 Task: Look for gluten-free products in the category "Minerals".
Action: Mouse moved to (36, 97)
Screenshot: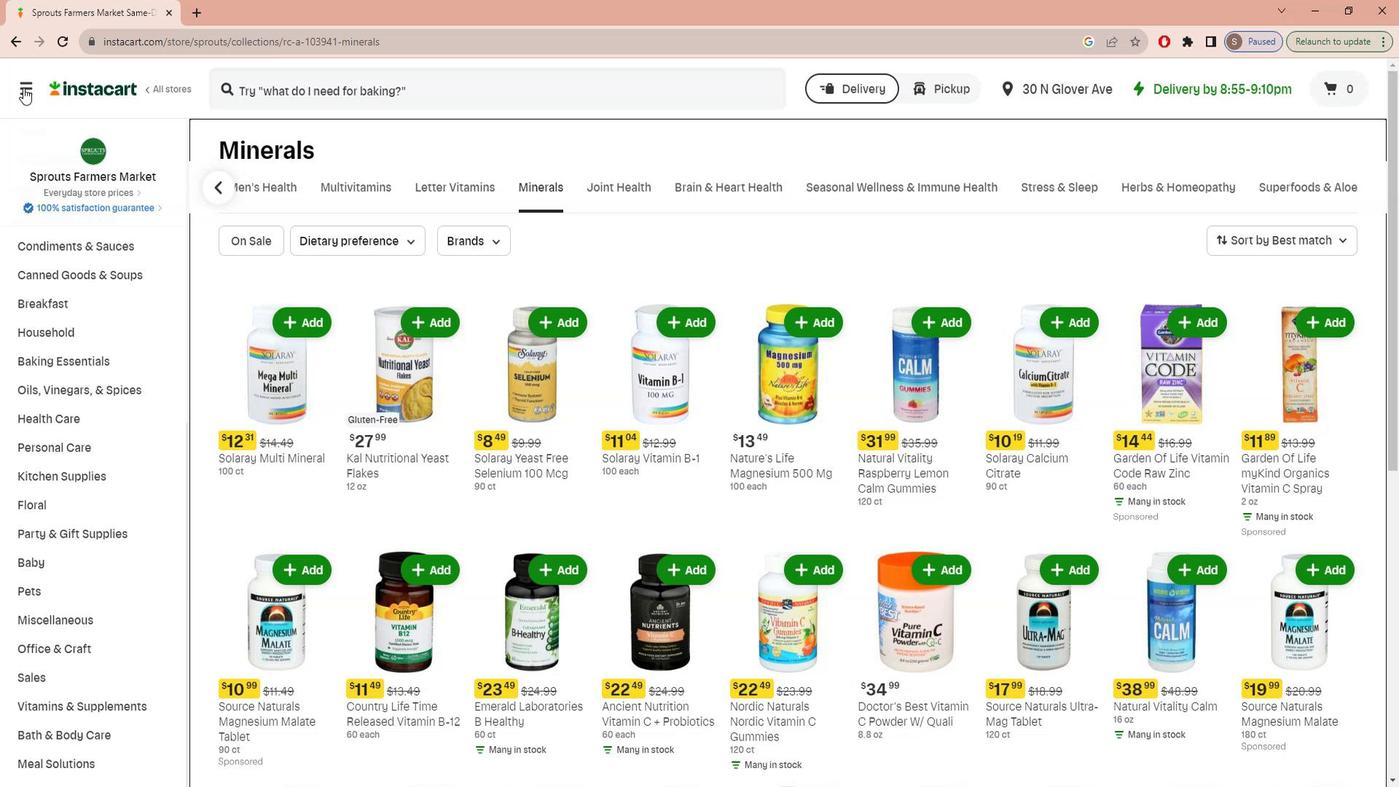 
Action: Mouse pressed left at (36, 97)
Screenshot: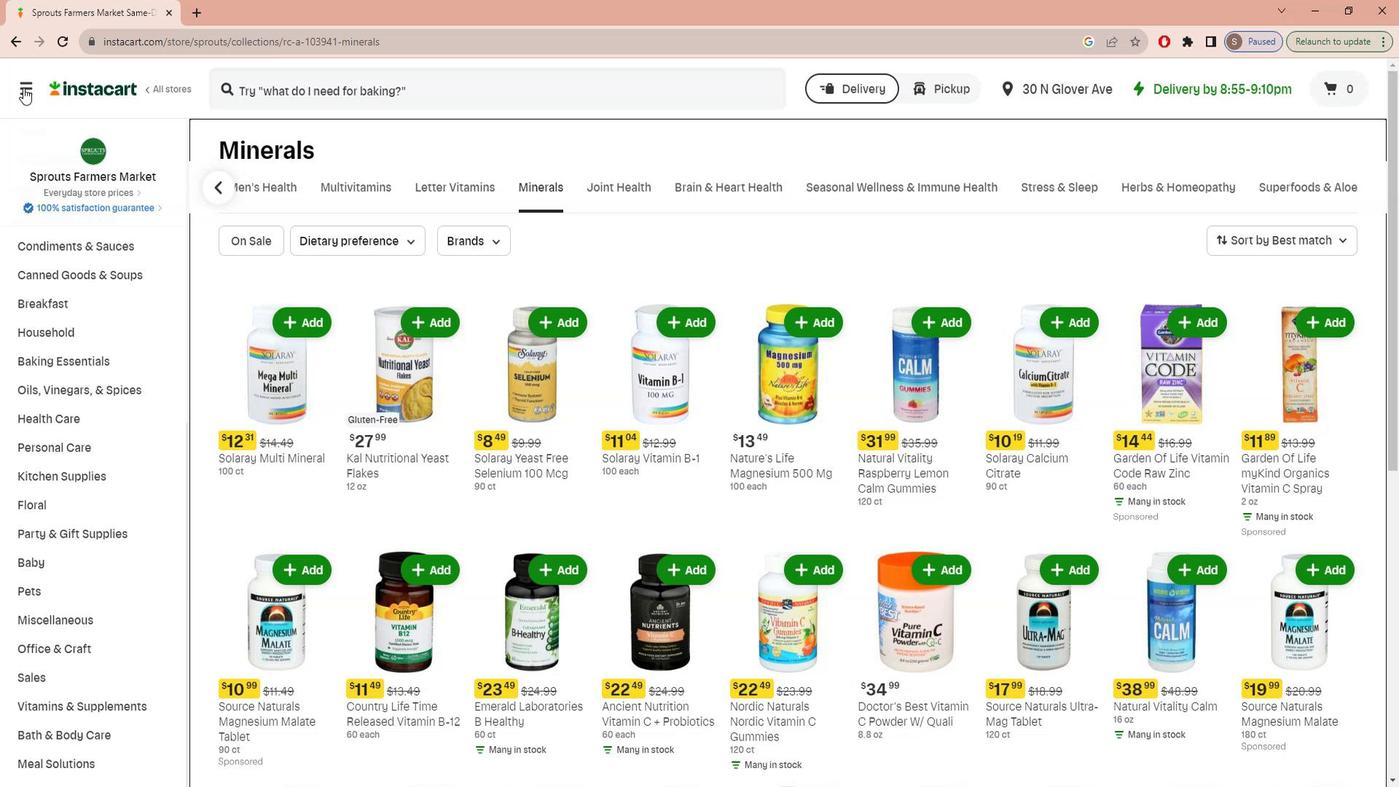 
Action: Mouse moved to (51, 197)
Screenshot: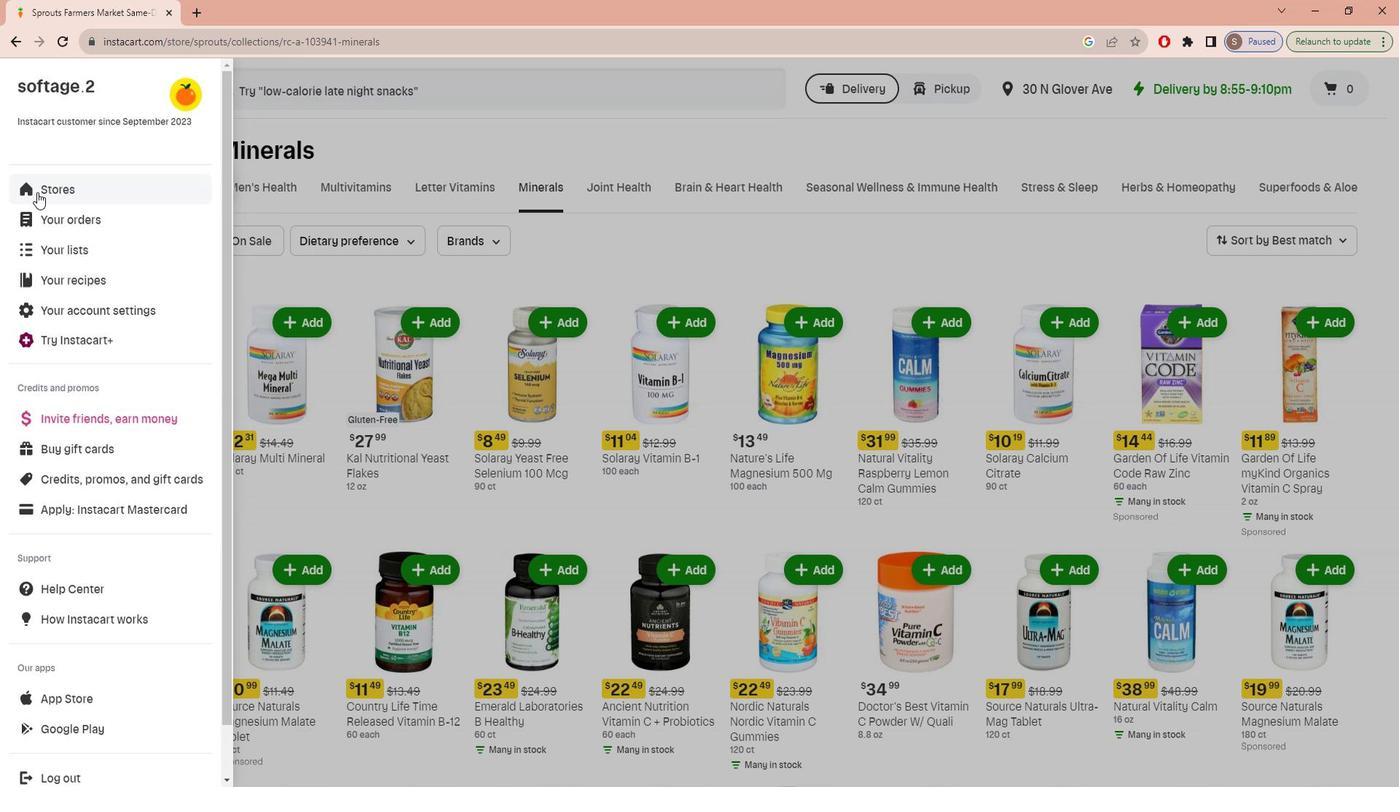 
Action: Mouse pressed left at (51, 197)
Screenshot: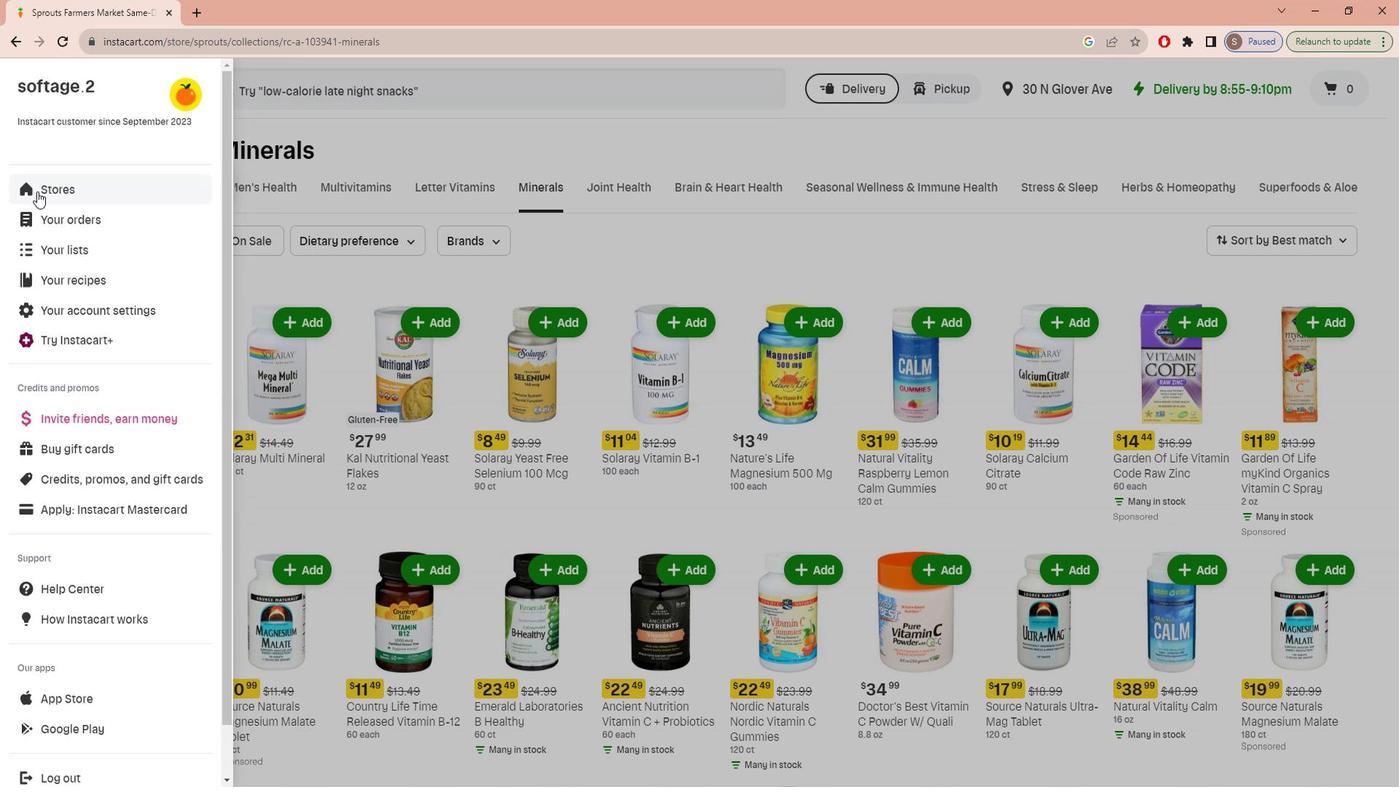 
Action: Mouse moved to (348, 161)
Screenshot: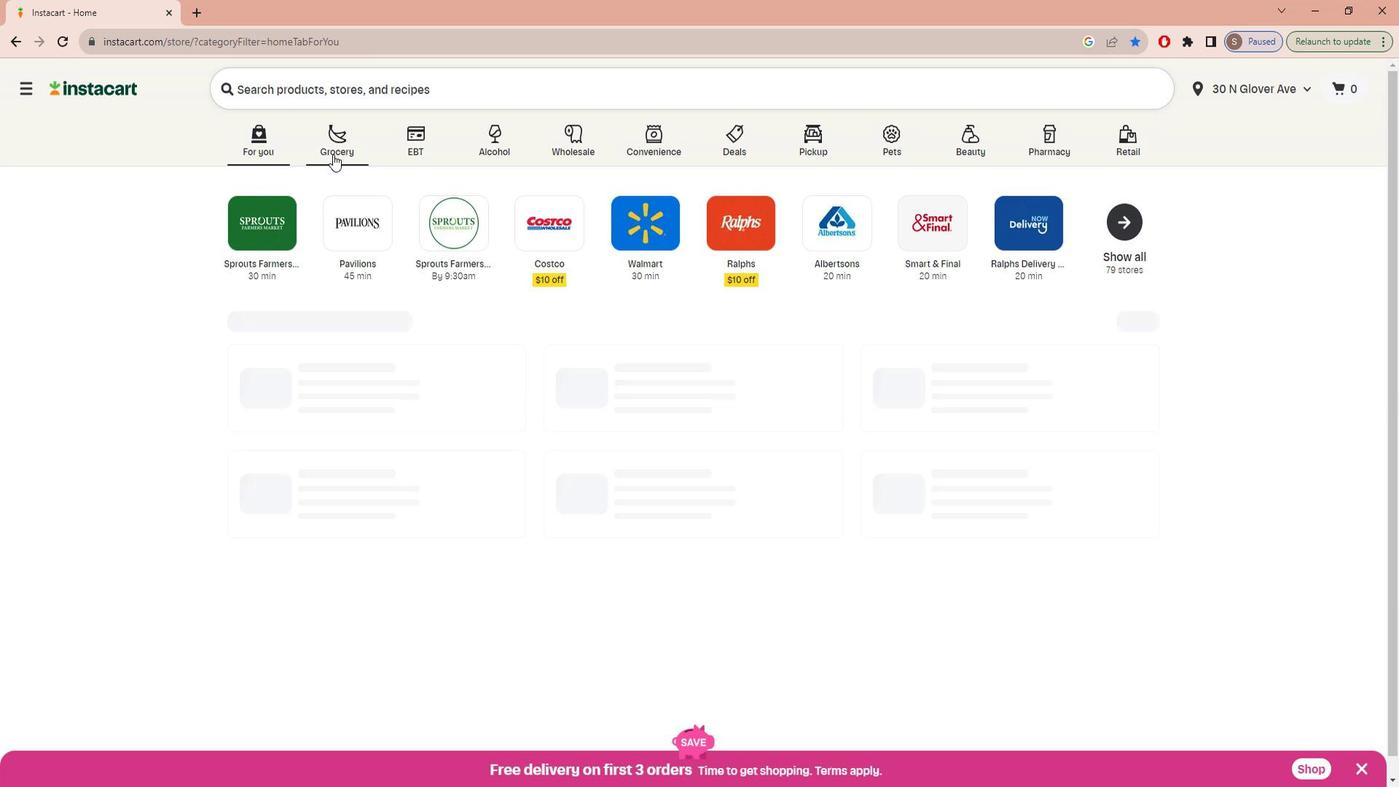 
Action: Mouse pressed left at (348, 161)
Screenshot: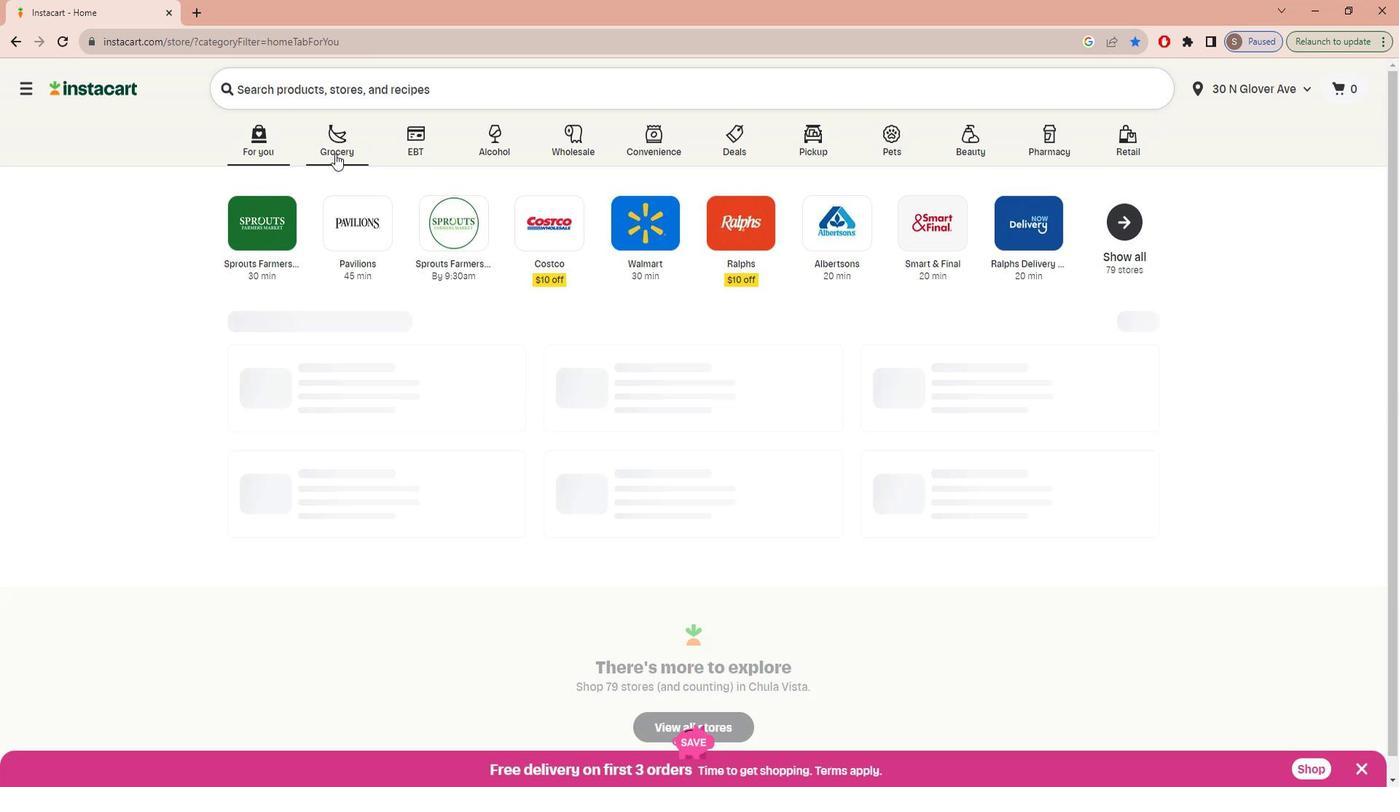 
Action: Mouse moved to (346, 421)
Screenshot: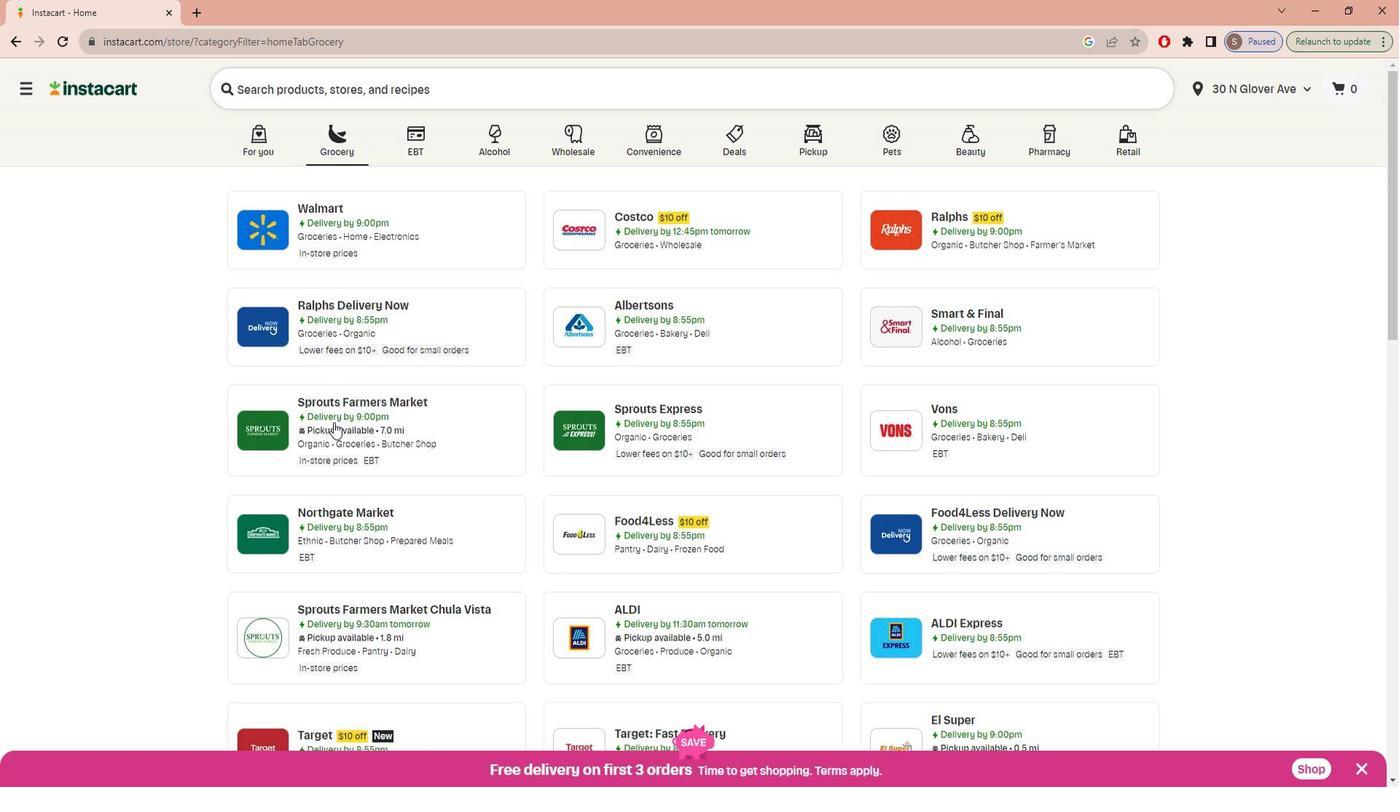 
Action: Mouse pressed left at (346, 421)
Screenshot: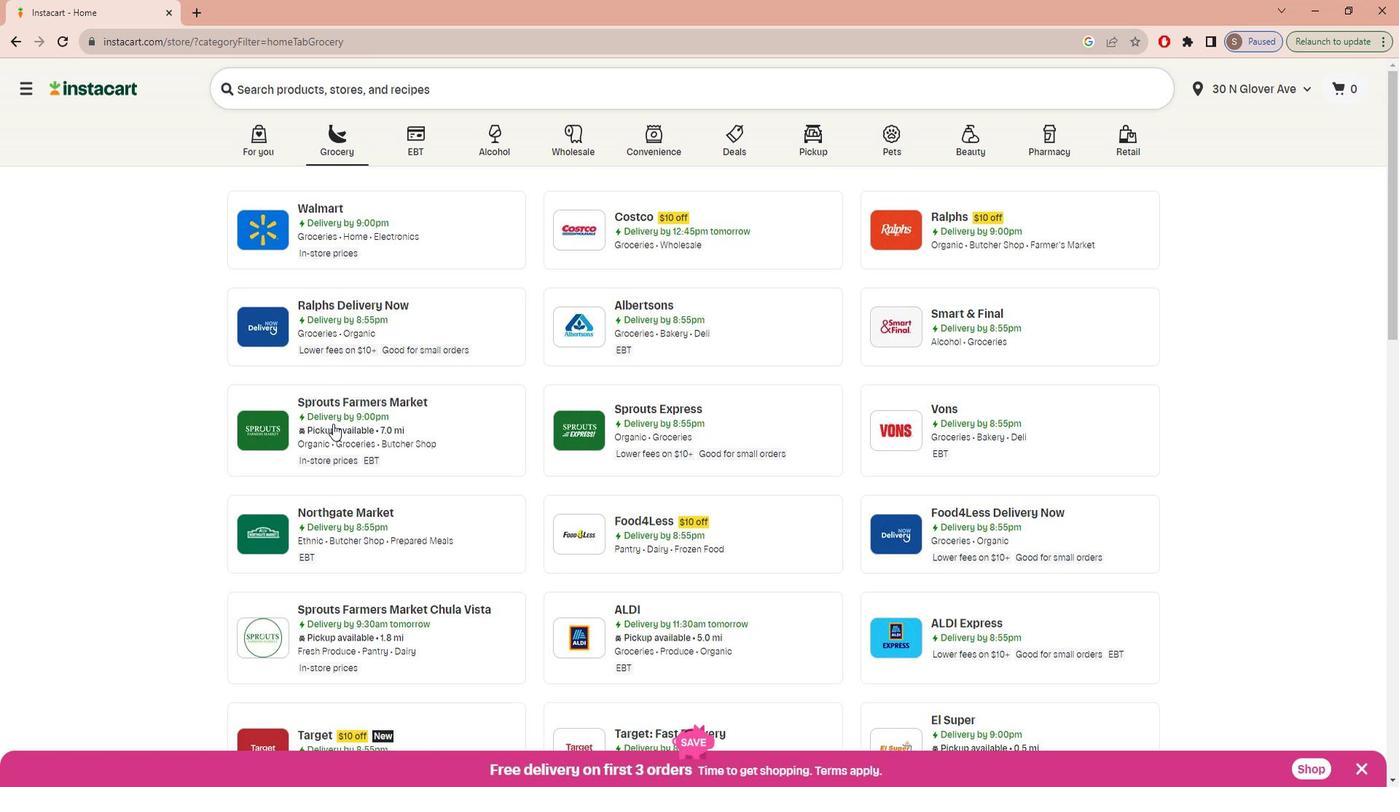
Action: Mouse moved to (125, 521)
Screenshot: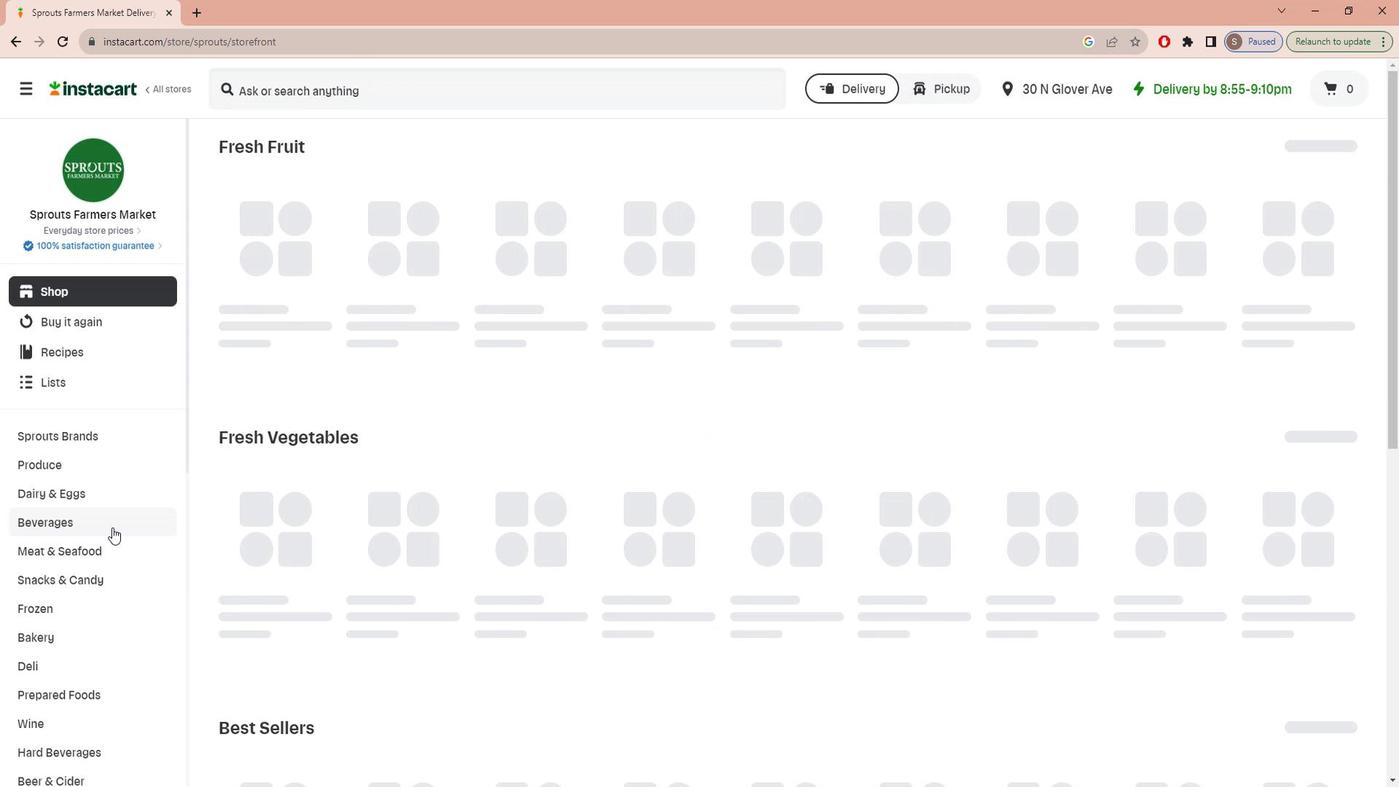 
Action: Mouse scrolled (125, 520) with delta (0, 0)
Screenshot: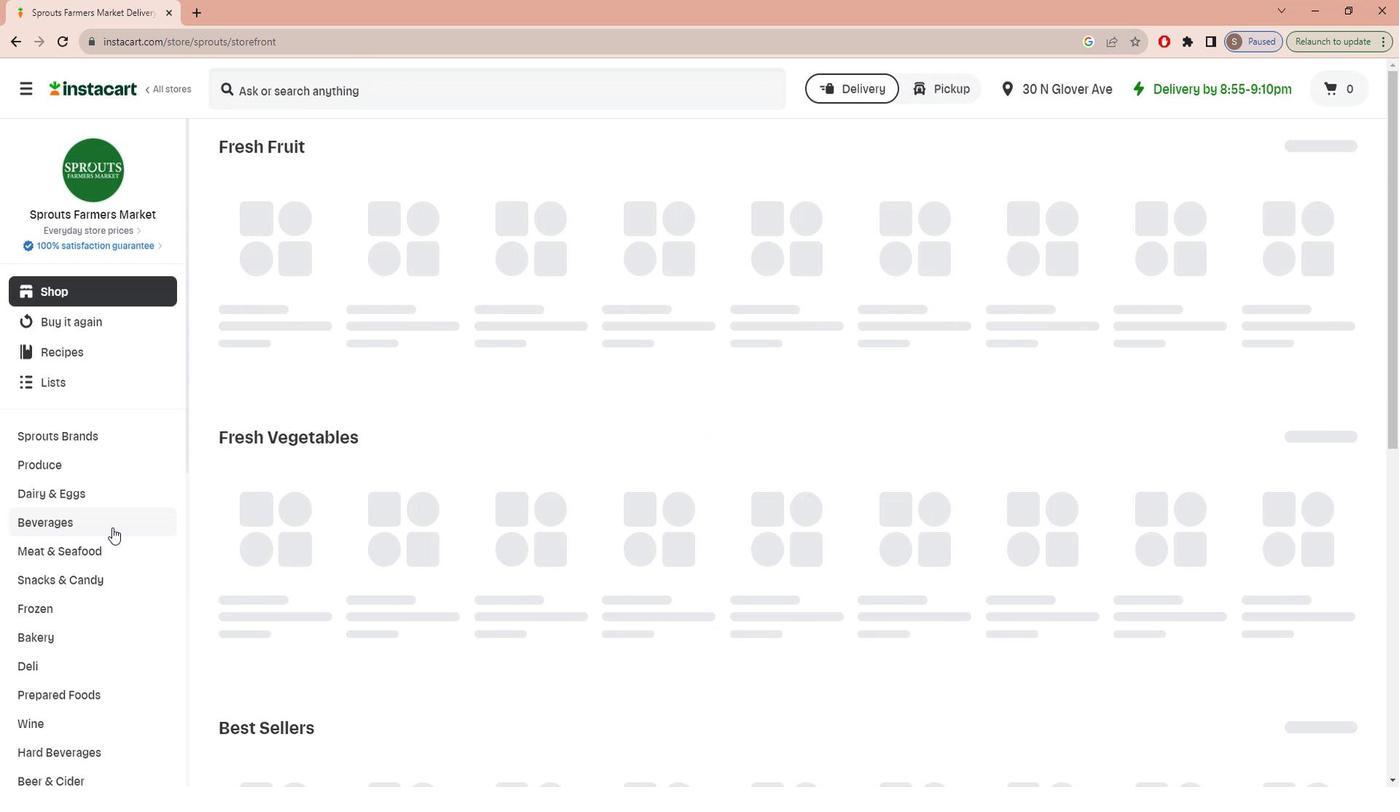 
Action: Mouse scrolled (125, 520) with delta (0, 0)
Screenshot: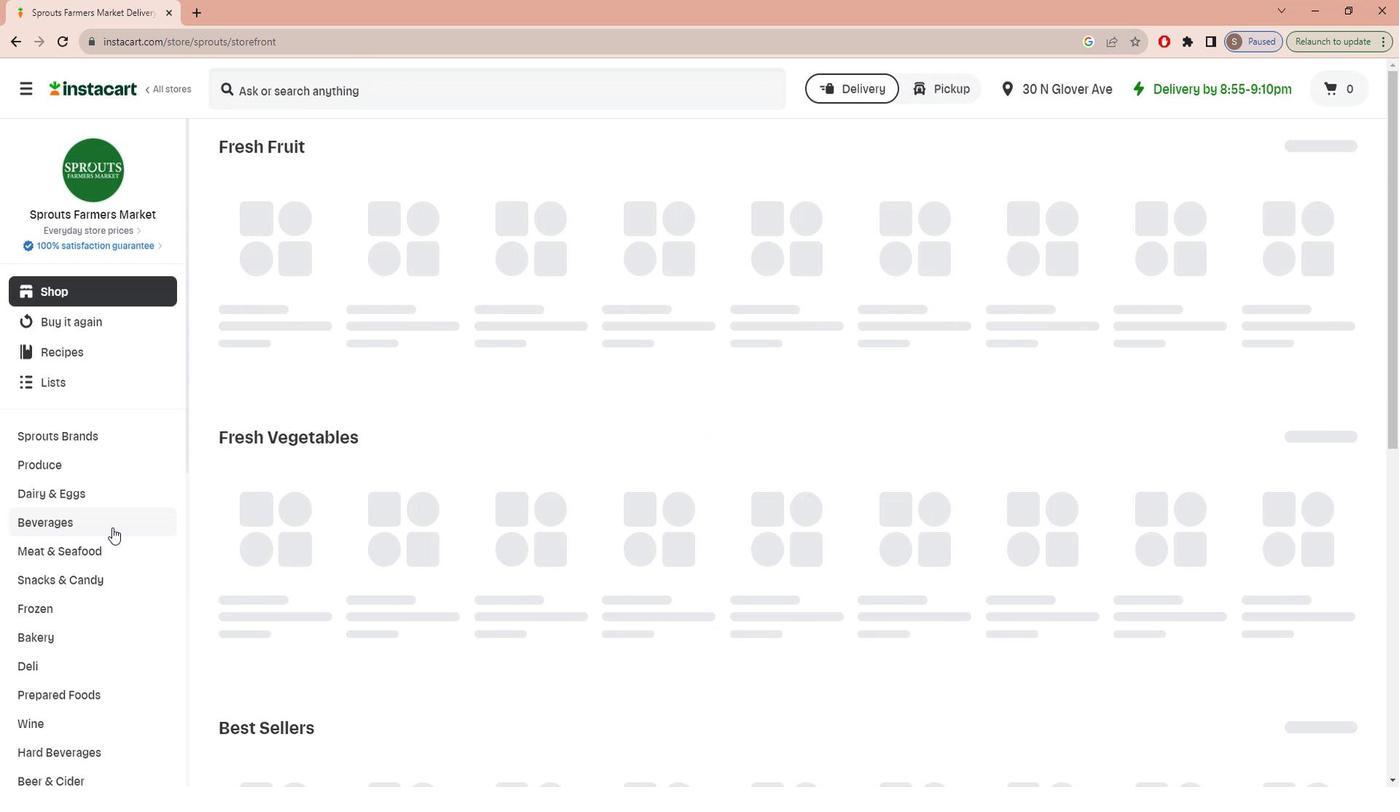 
Action: Mouse scrolled (125, 520) with delta (0, 0)
Screenshot: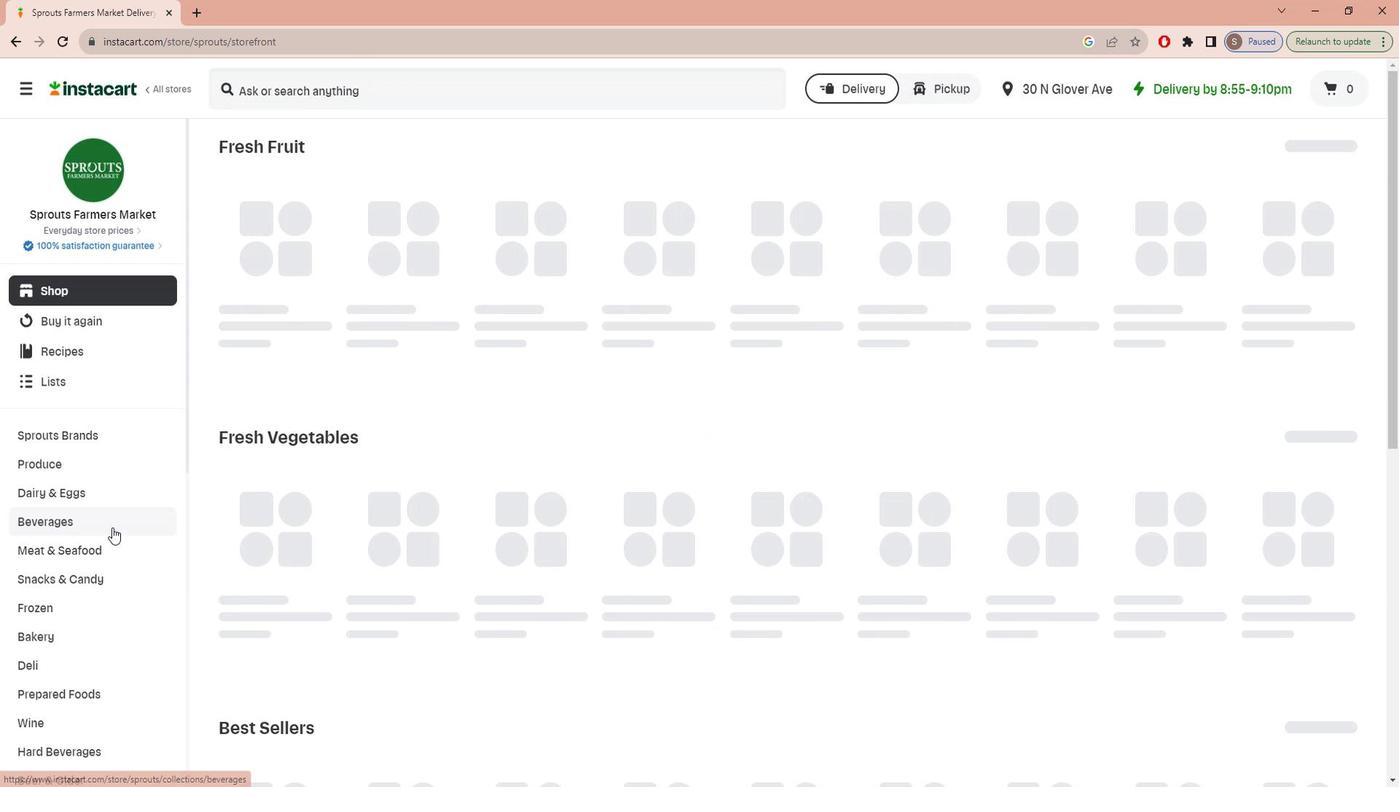 
Action: Mouse scrolled (125, 520) with delta (0, 0)
Screenshot: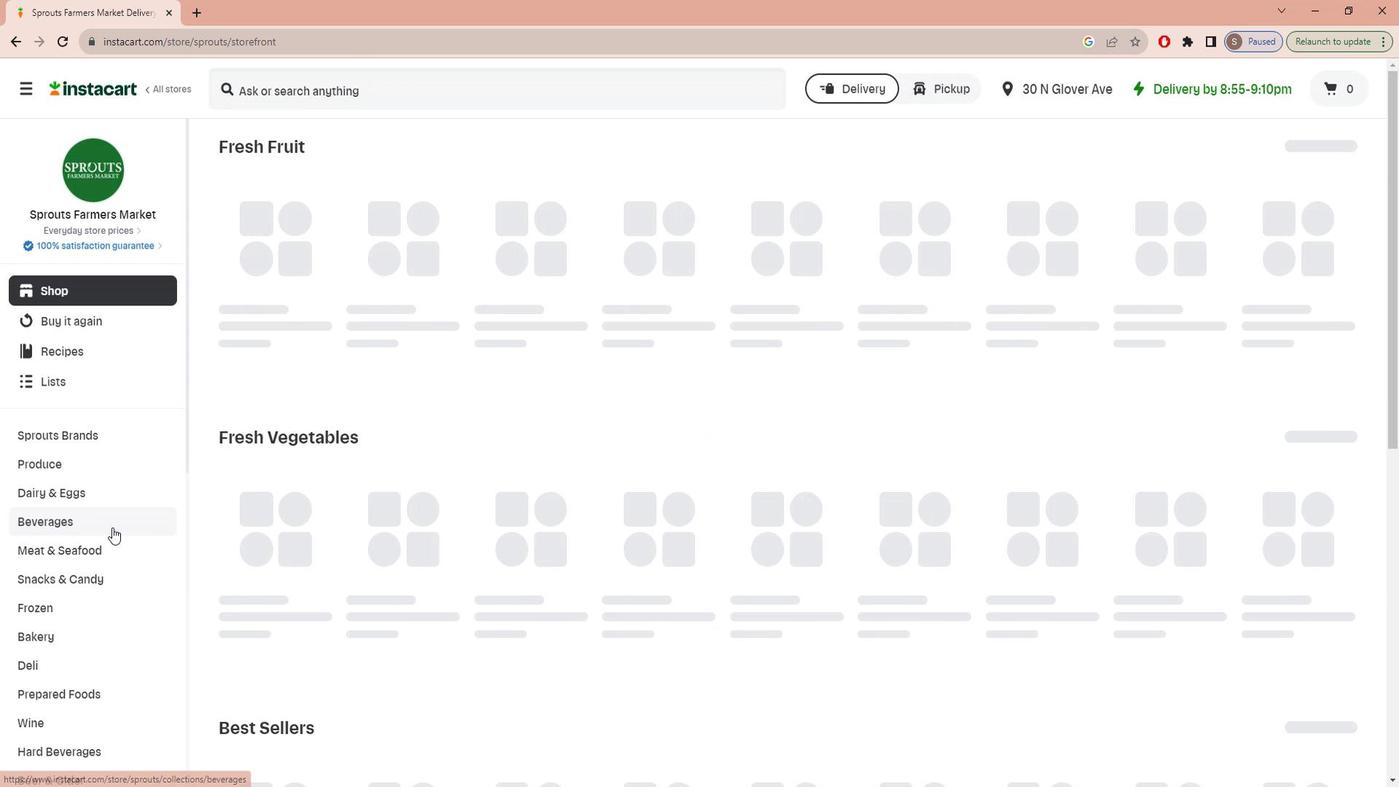 
Action: Mouse scrolled (125, 520) with delta (0, 0)
Screenshot: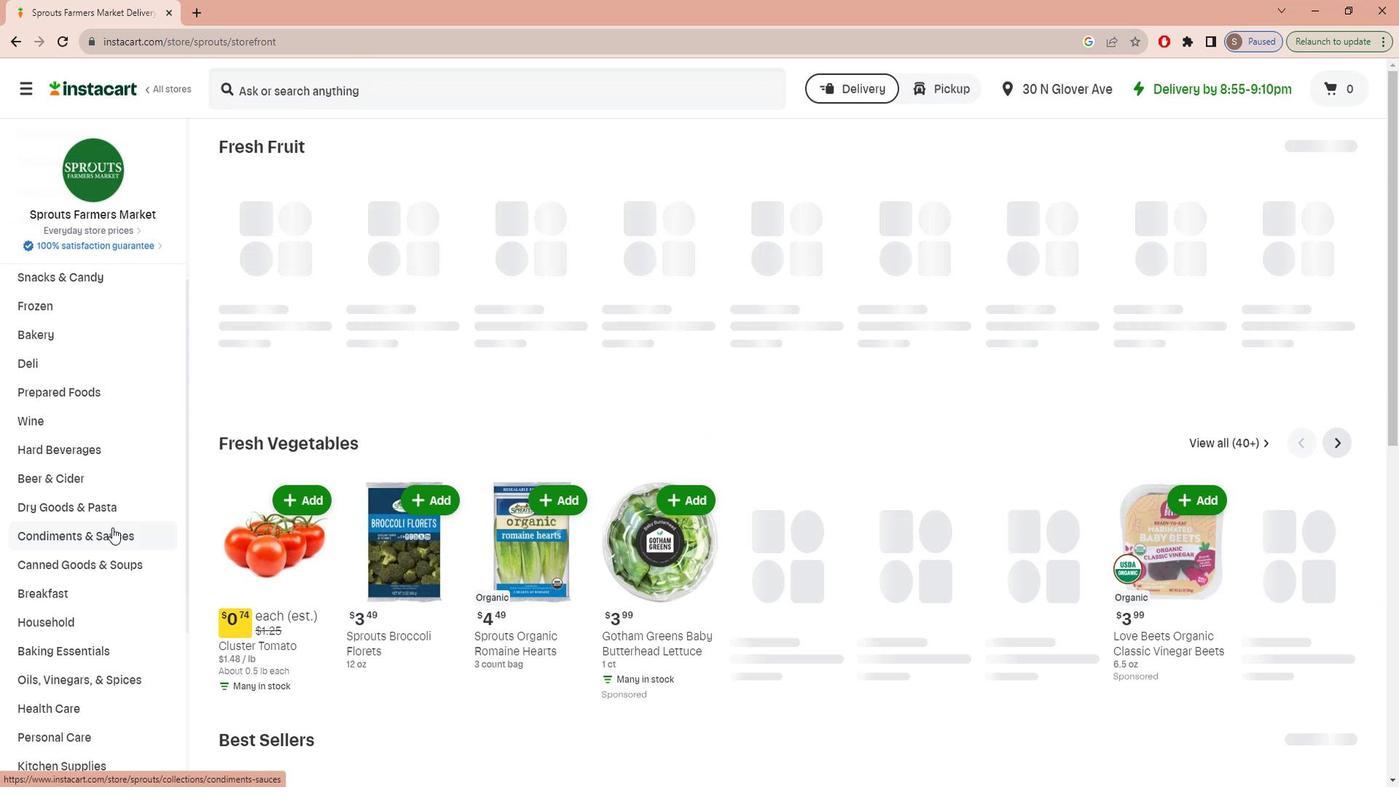 
Action: Mouse scrolled (125, 520) with delta (0, 0)
Screenshot: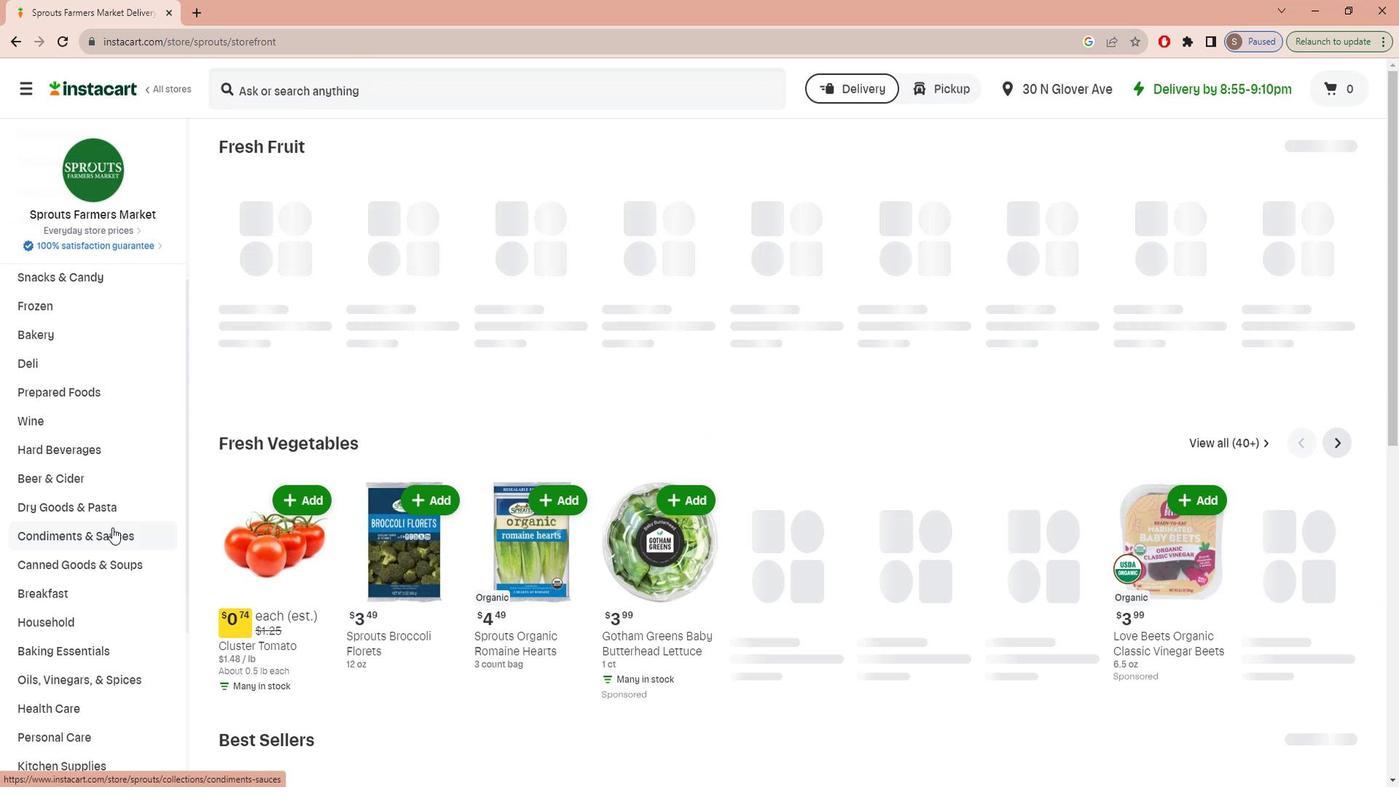 
Action: Mouse scrolled (125, 520) with delta (0, 0)
Screenshot: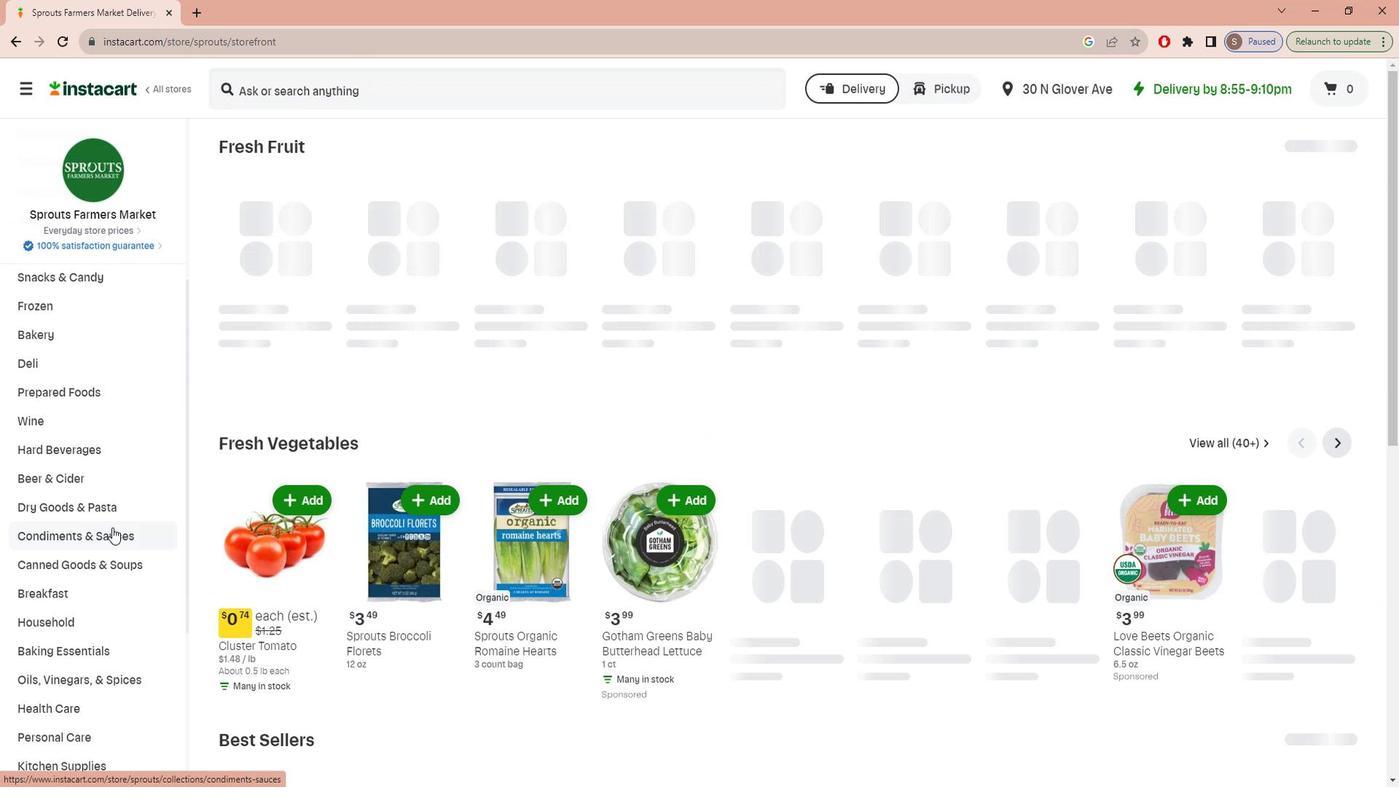 
Action: Mouse scrolled (125, 520) with delta (0, 0)
Screenshot: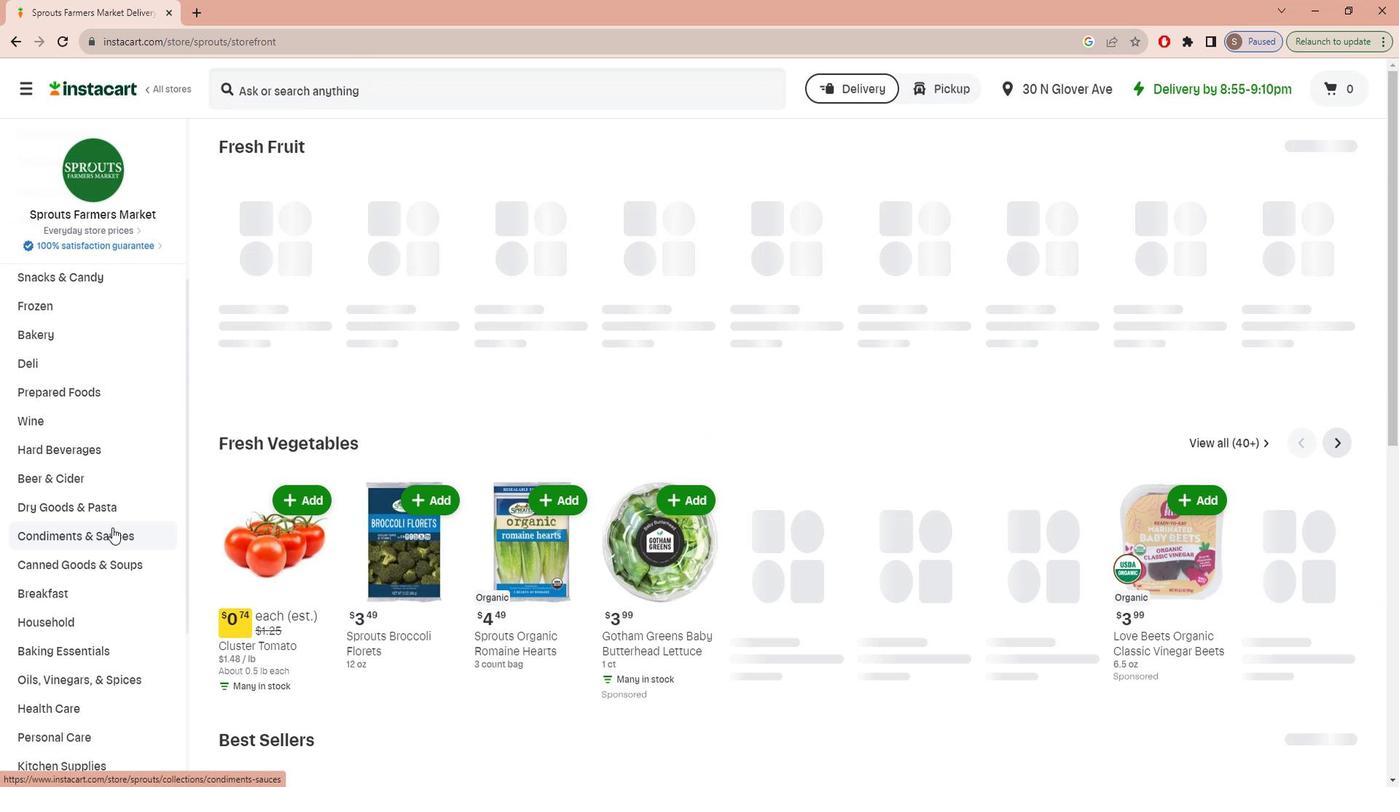 
Action: Mouse scrolled (125, 520) with delta (0, 0)
Screenshot: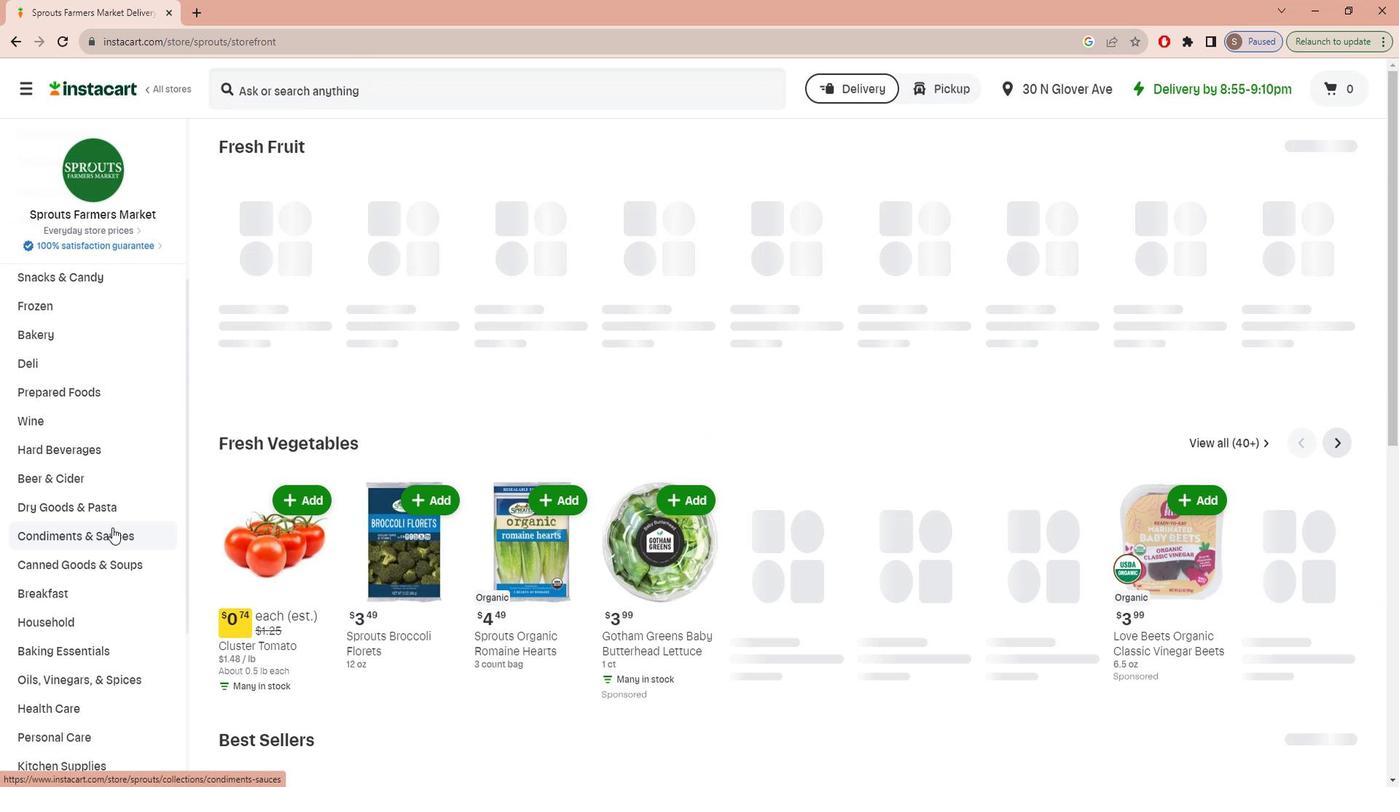 
Action: Mouse scrolled (125, 520) with delta (0, 0)
Screenshot: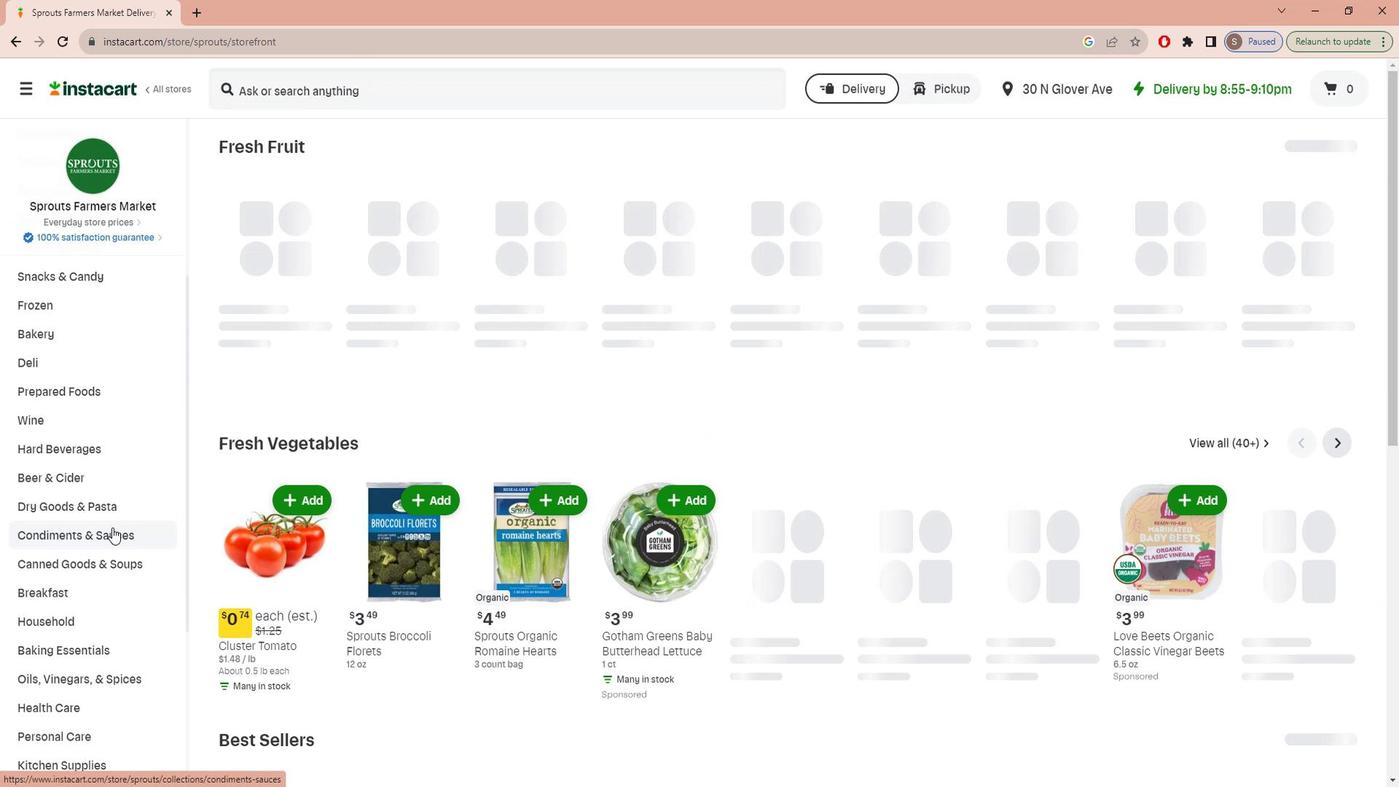 
Action: Mouse moved to (106, 690)
Screenshot: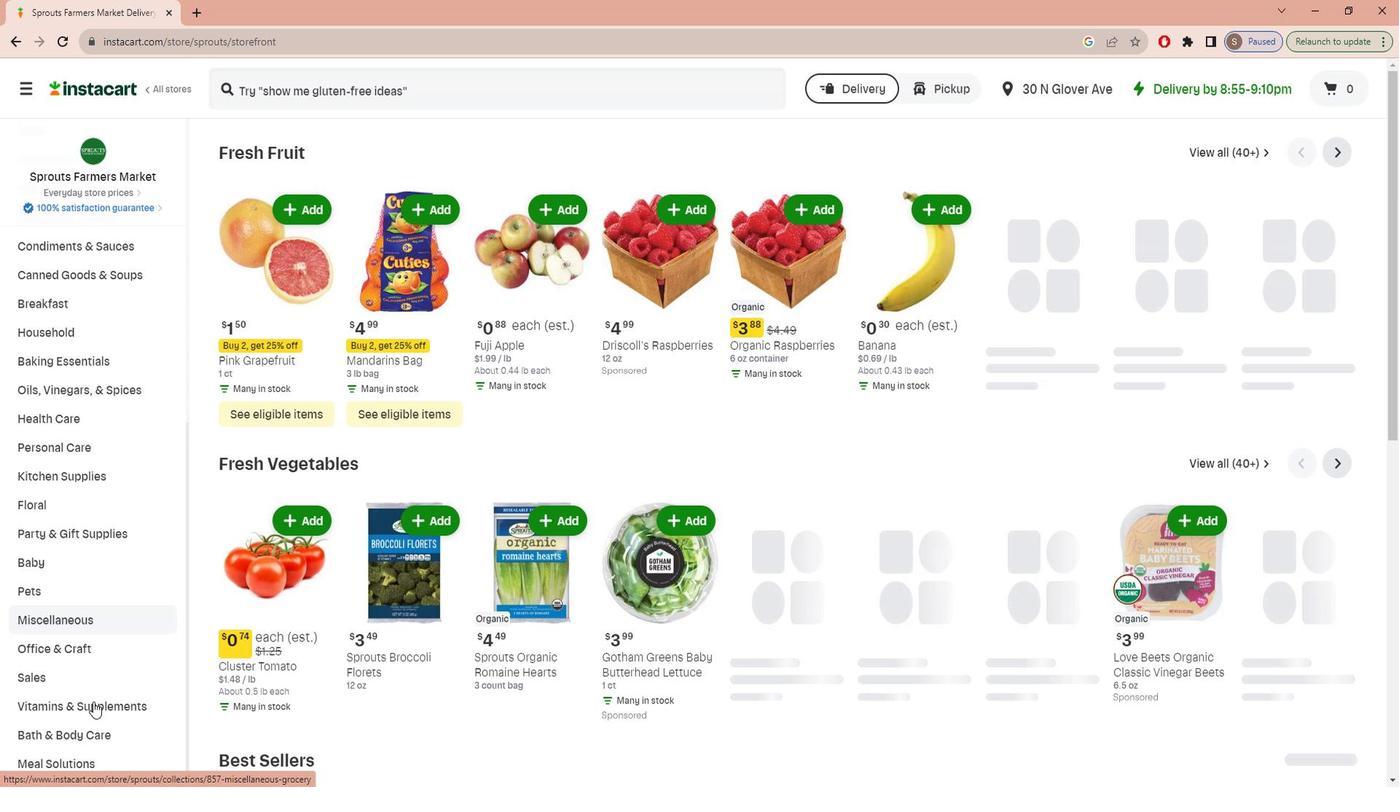 
Action: Mouse pressed left at (106, 690)
Screenshot: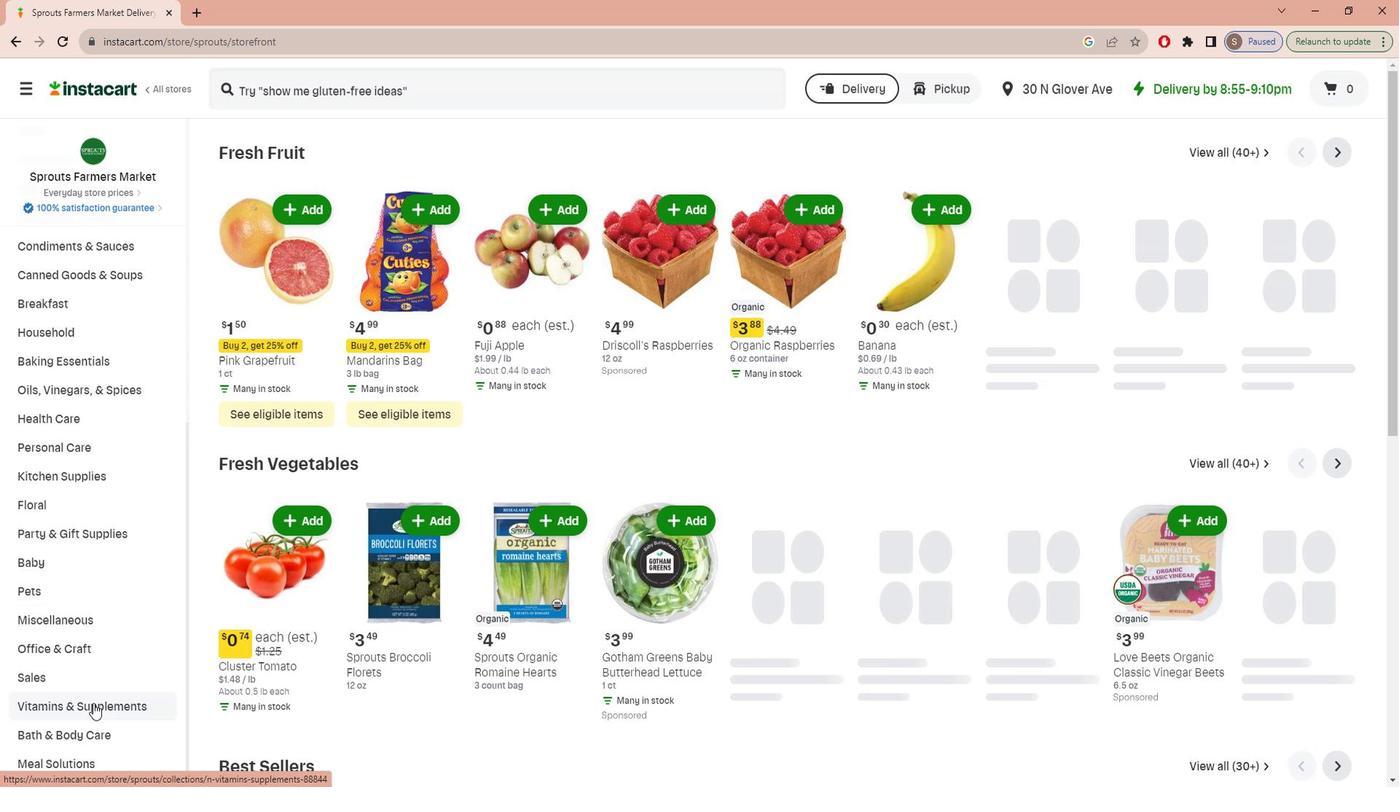 
Action: Mouse moved to (1372, 194)
Screenshot: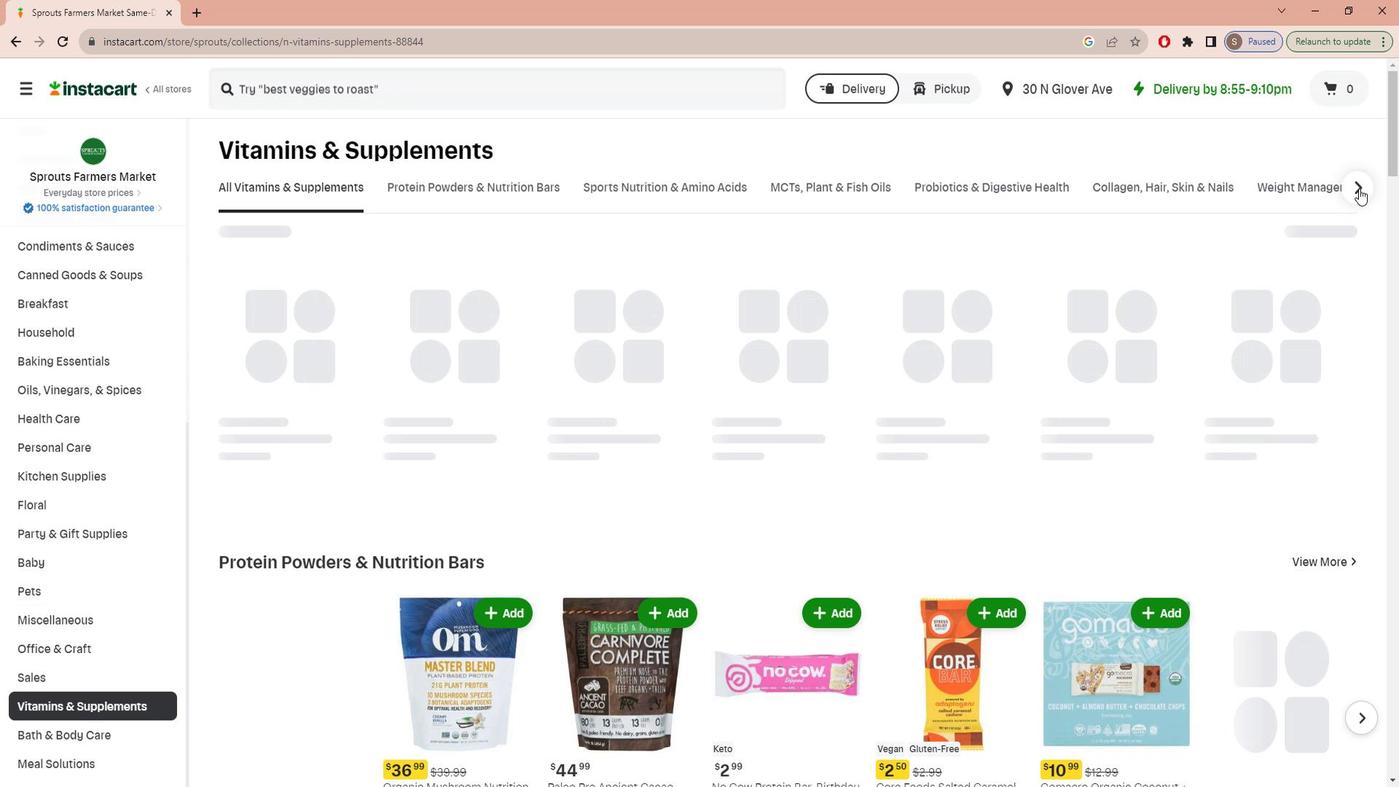 
Action: Mouse pressed left at (1372, 194)
Screenshot: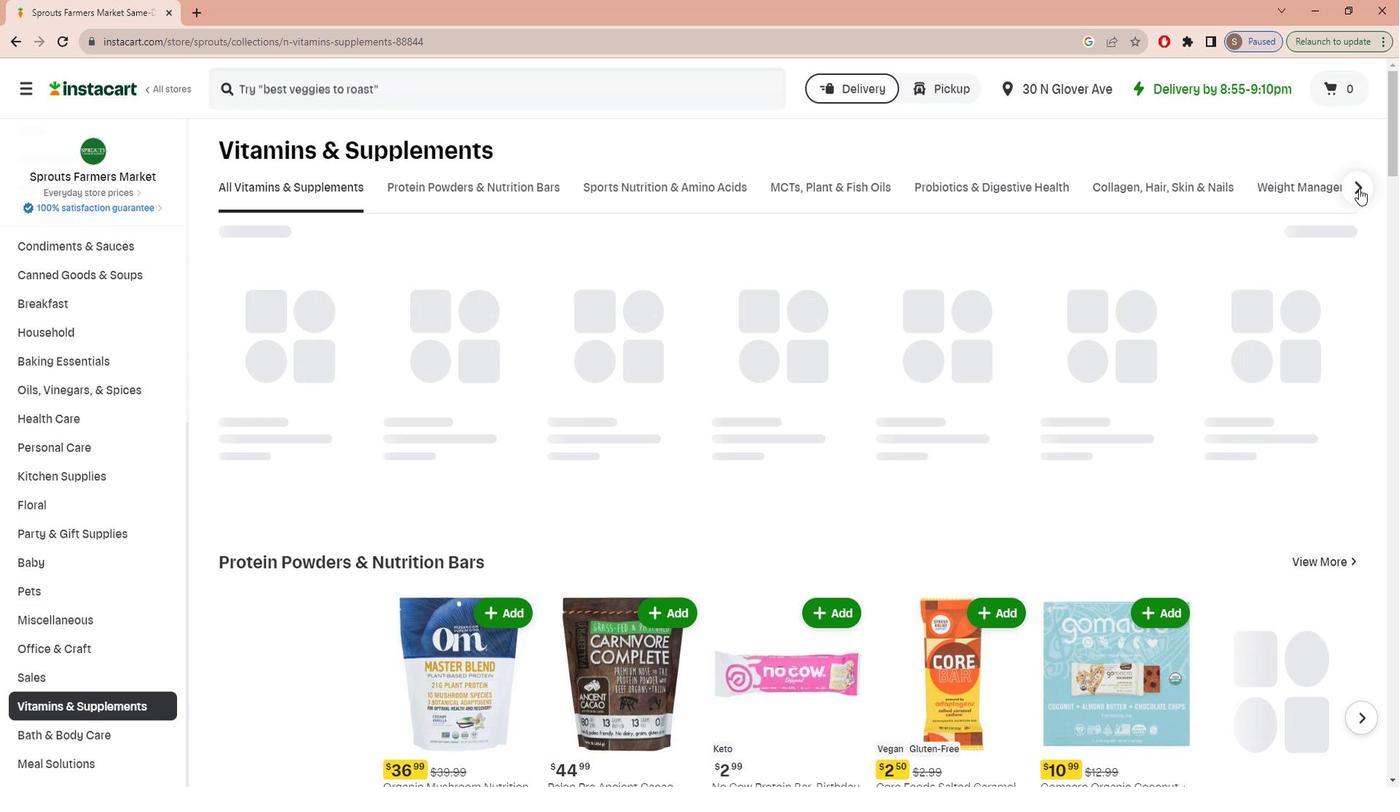 
Action: Mouse moved to (1005, 194)
Screenshot: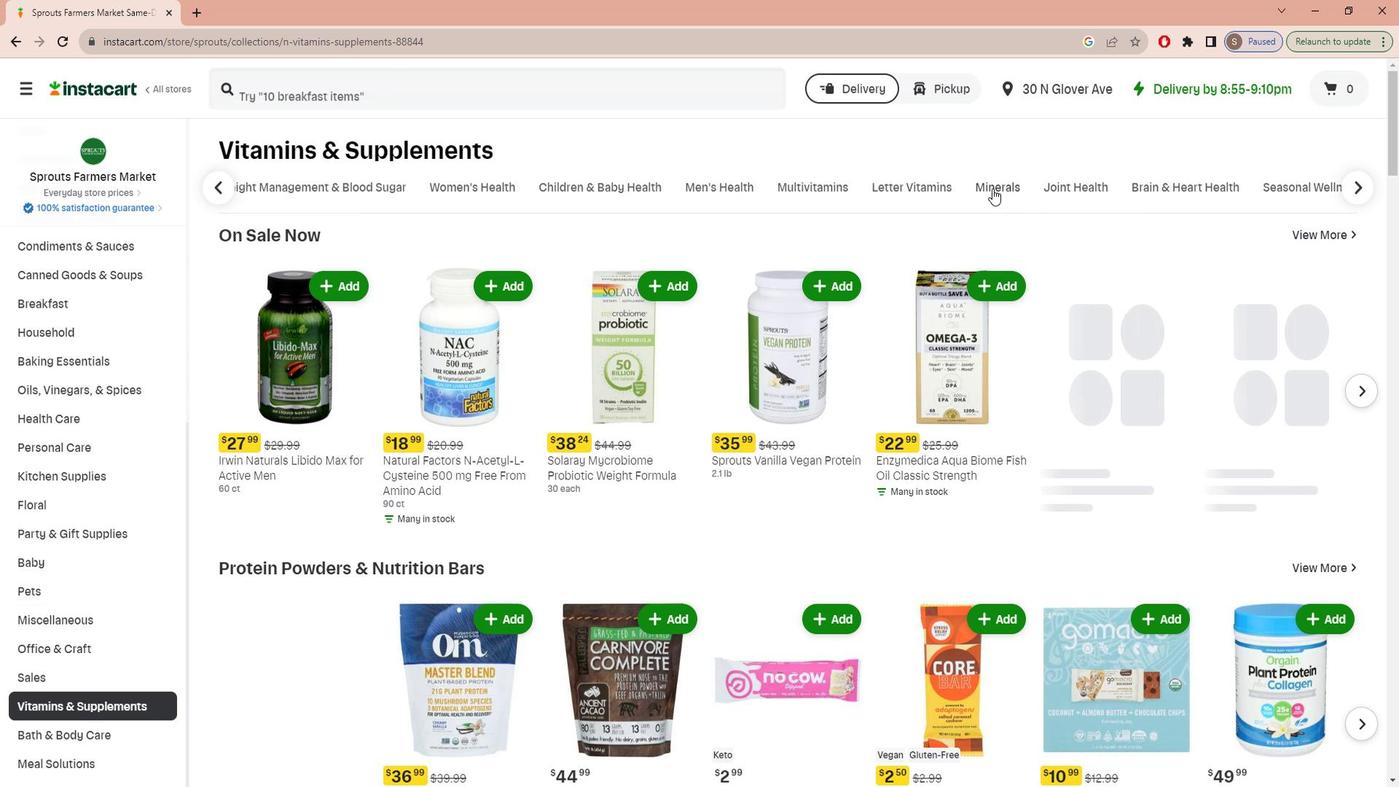
Action: Mouse pressed left at (1005, 194)
Screenshot: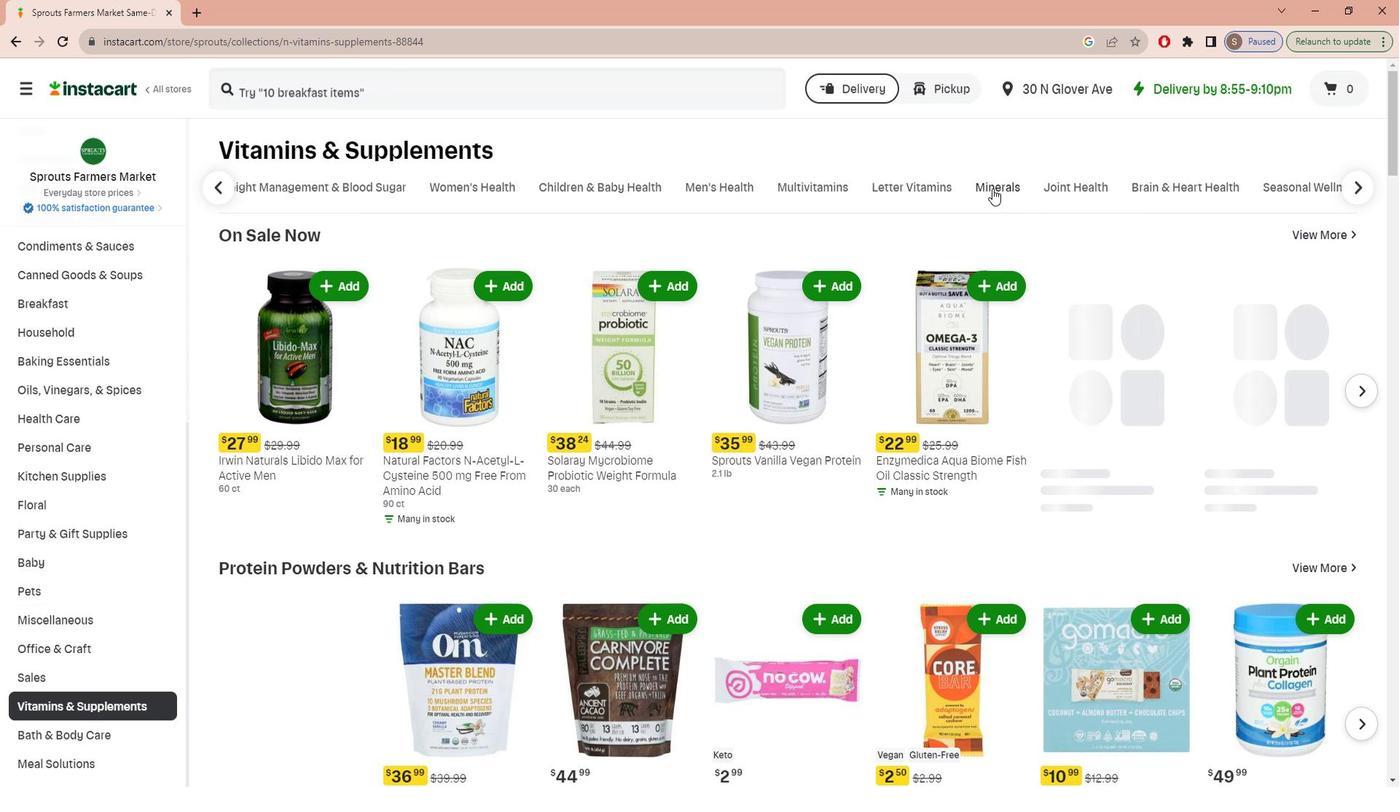 
Action: Mouse moved to (382, 251)
Screenshot: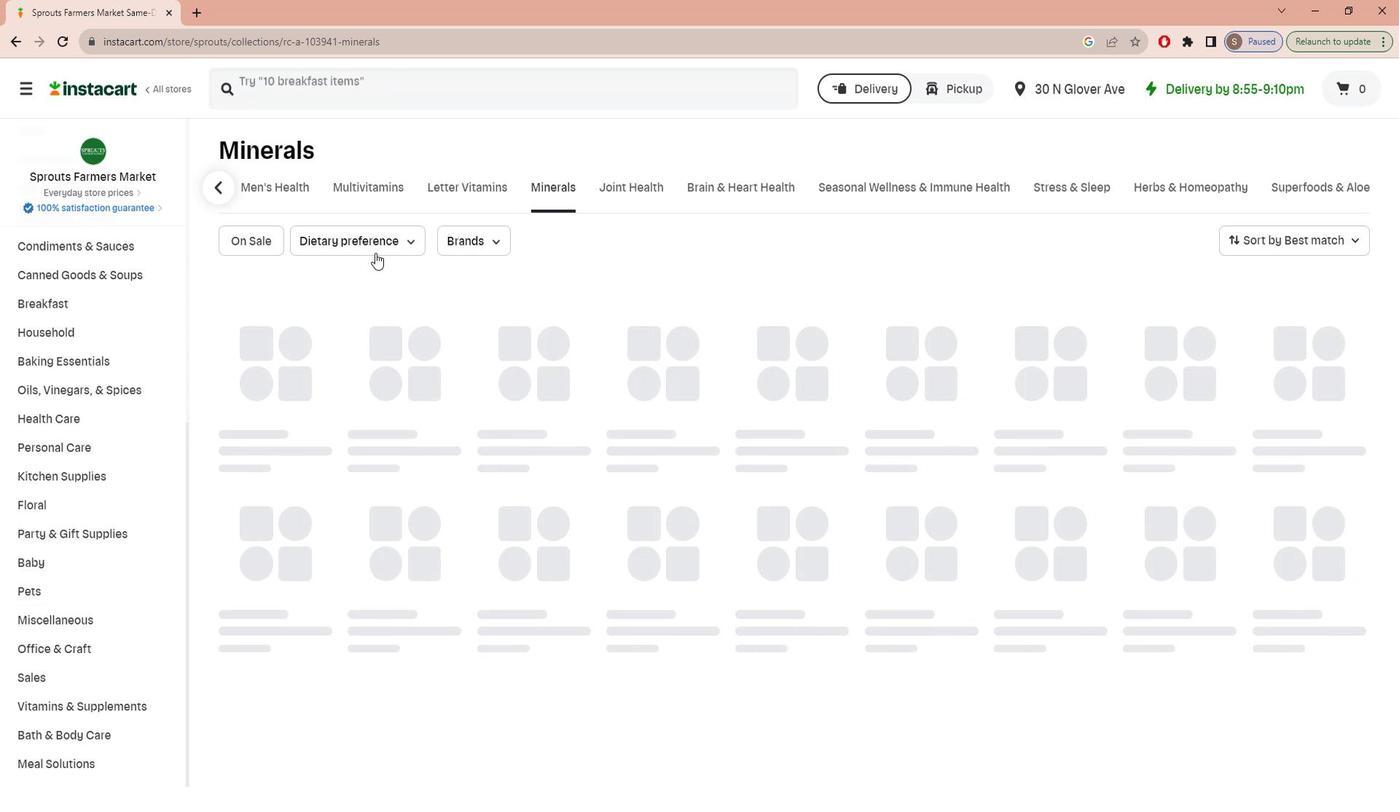 
Action: Mouse pressed left at (382, 251)
Screenshot: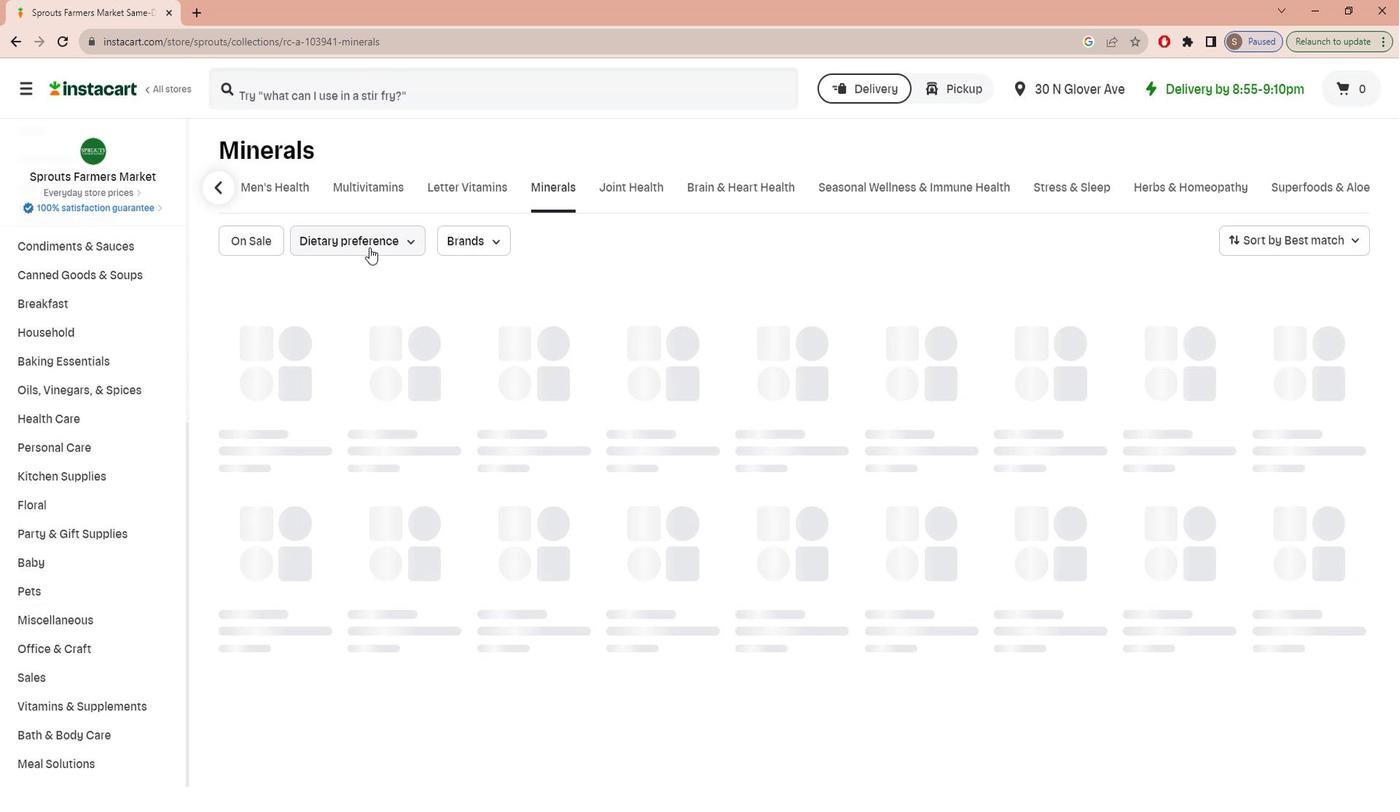 
Action: Mouse moved to (358, 327)
Screenshot: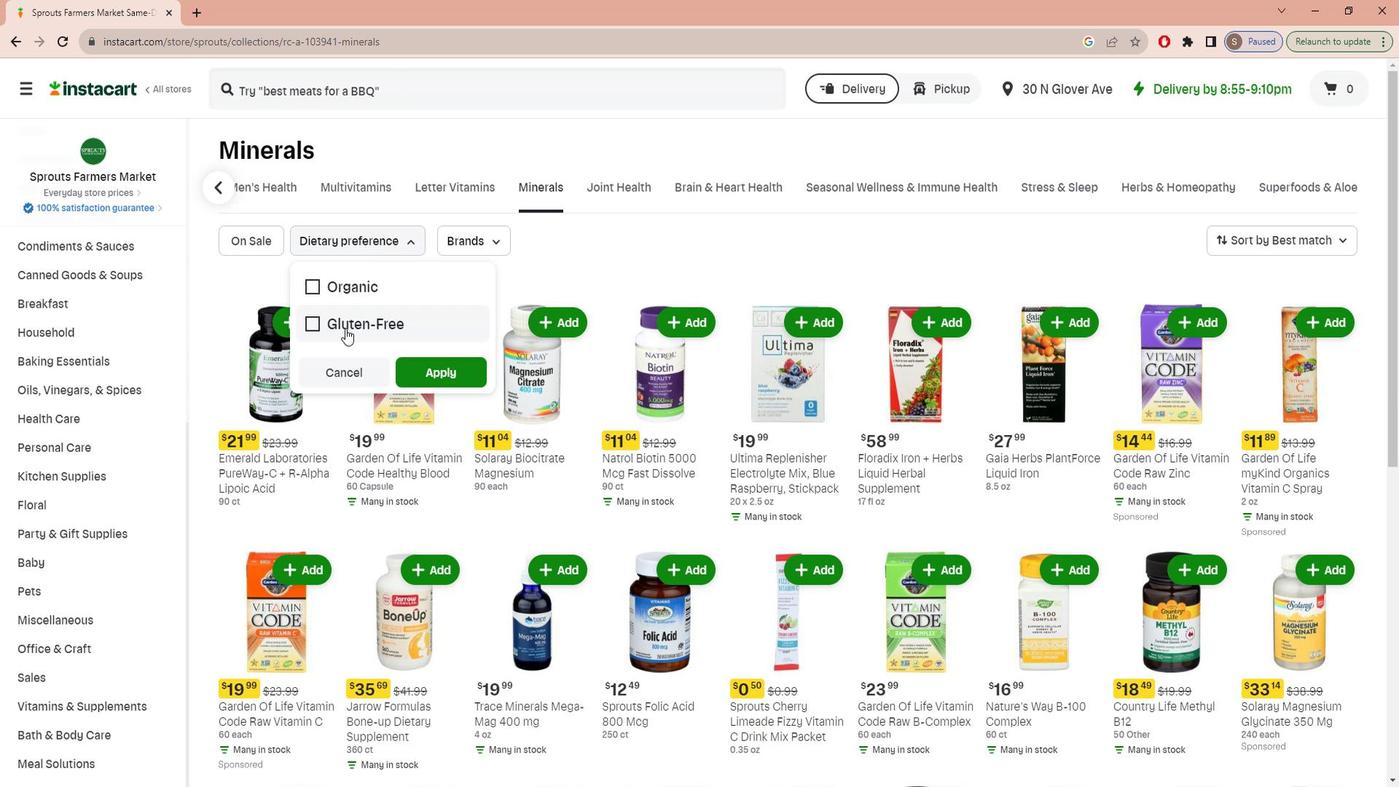 
Action: Mouse pressed left at (358, 327)
Screenshot: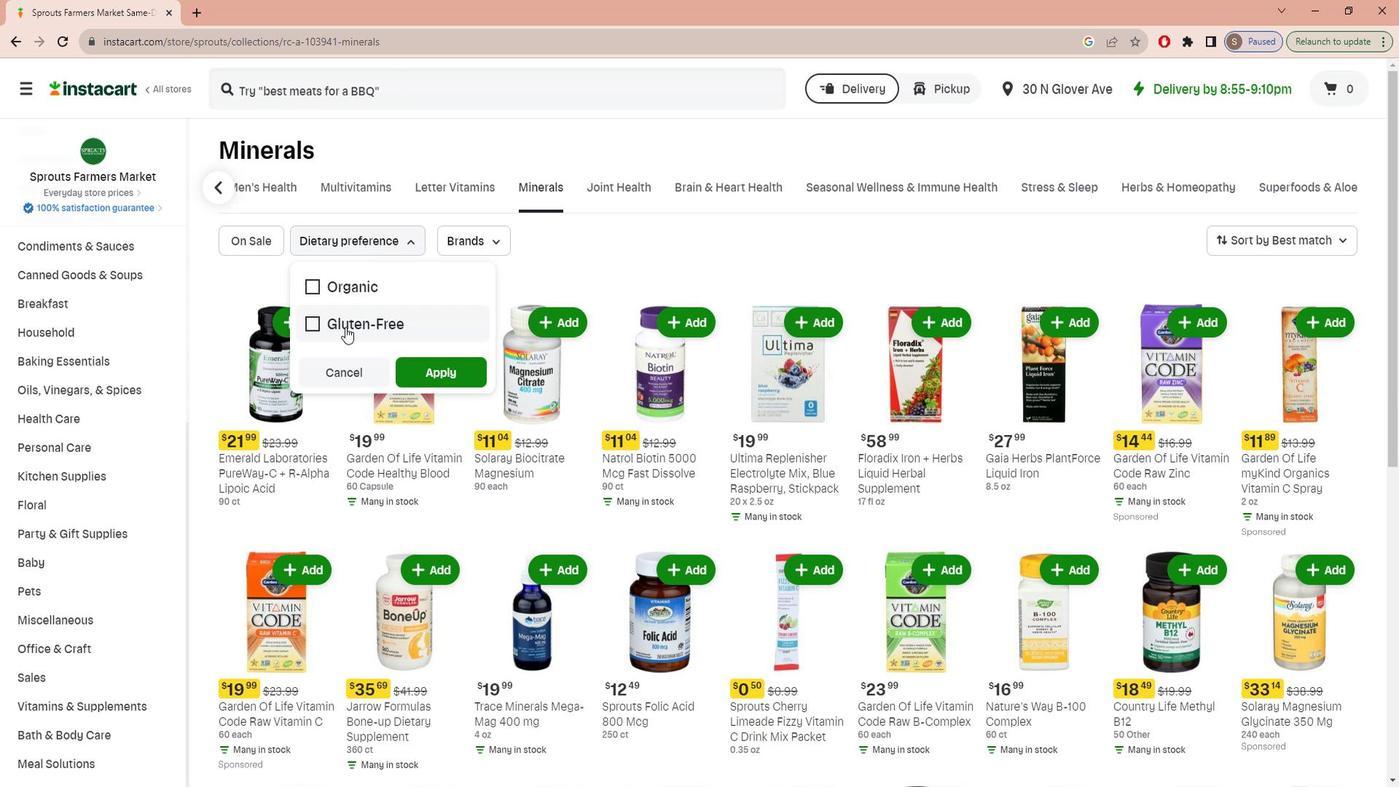 
Action: Mouse moved to (454, 365)
Screenshot: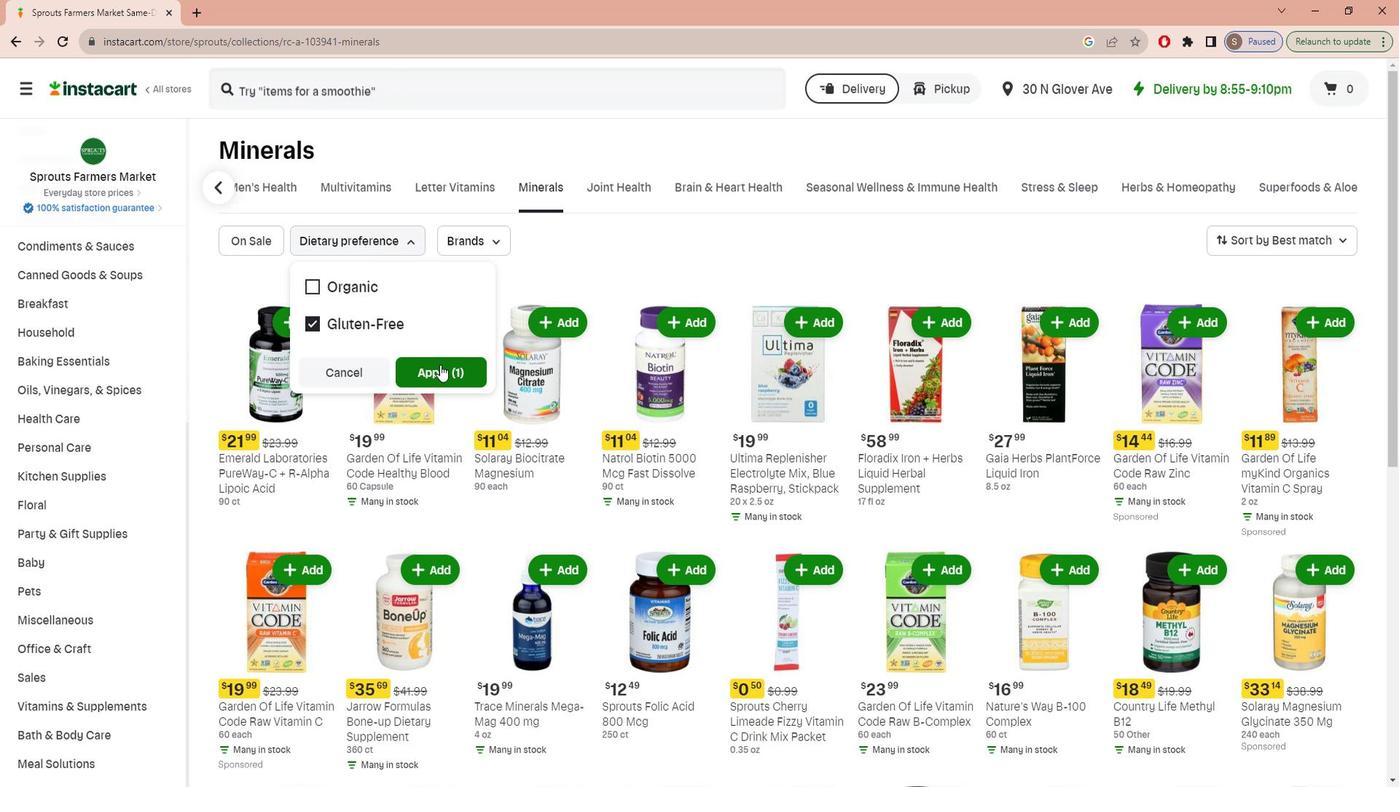
Action: Mouse pressed left at (454, 365)
Screenshot: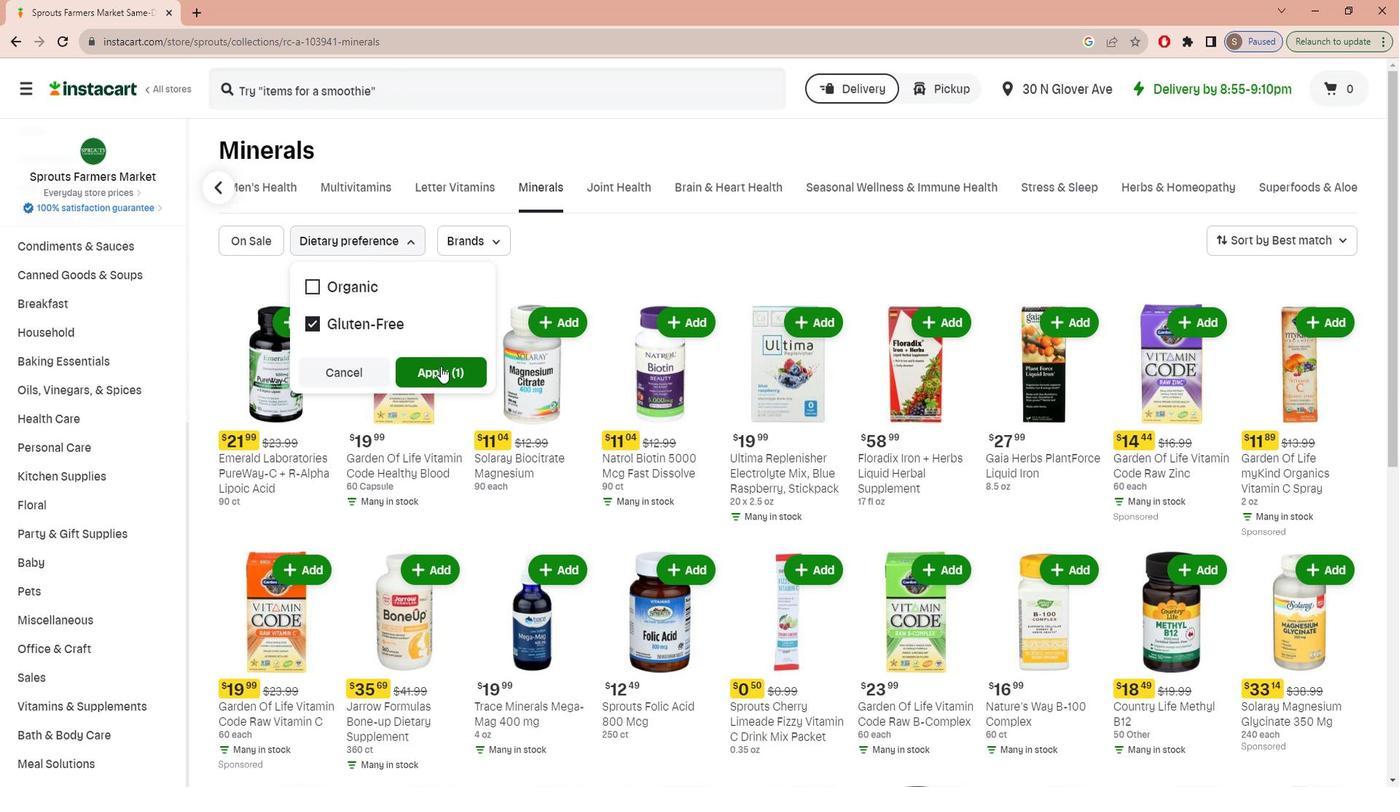 
Action: Mouse moved to (636, 548)
Screenshot: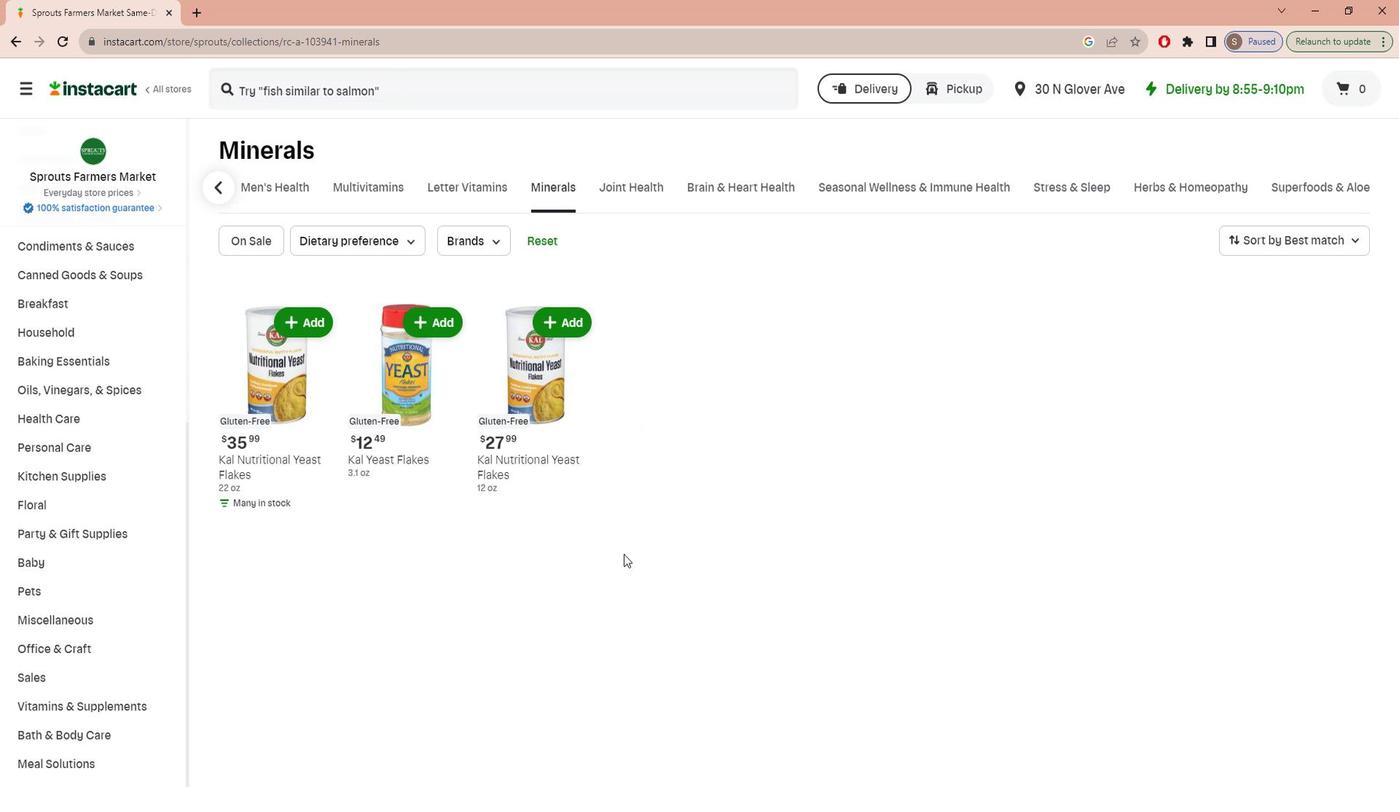 
